 Task: Find connections with filter location Bressuire with filter topic #Letsworkwith filter profile language Potuguese with filter current company The Quint with filter school University of Allahabad with filter industry Robotics Engineering with filter service category Training with filter keywords title Tow Truck Operator
Action: Mouse moved to (515, 66)
Screenshot: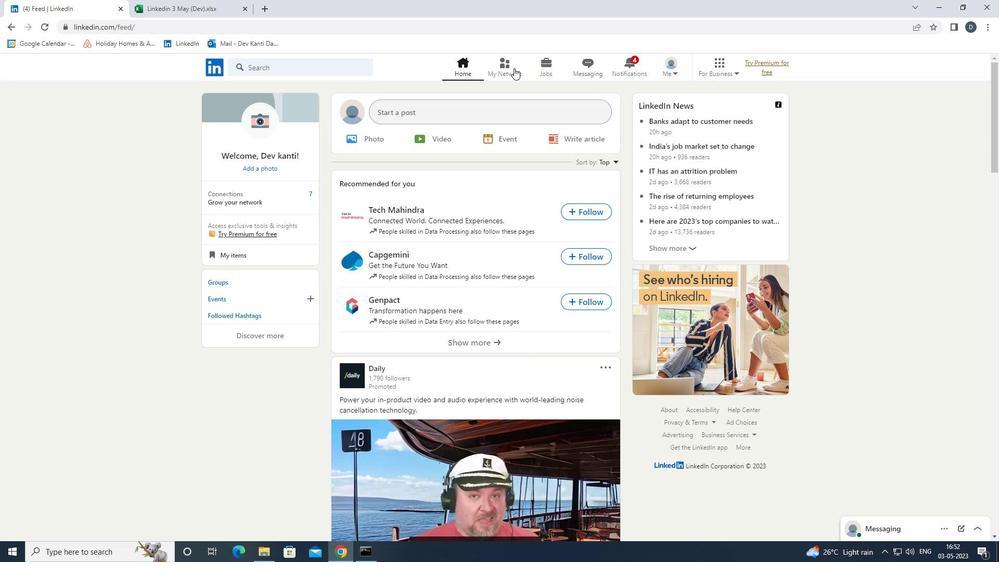 
Action: Mouse pressed left at (515, 66)
Screenshot: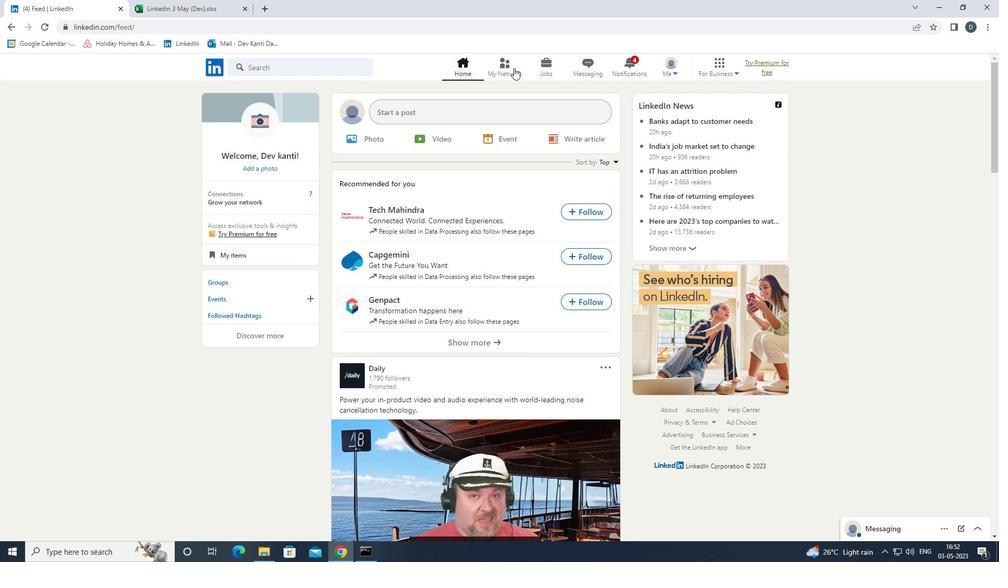 
Action: Mouse moved to (346, 121)
Screenshot: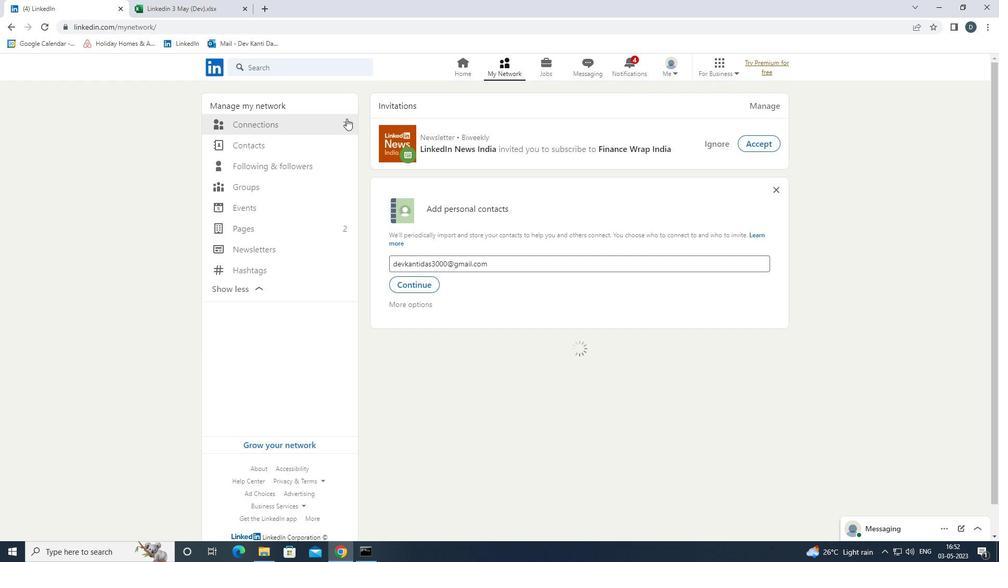 
Action: Mouse pressed left at (346, 121)
Screenshot: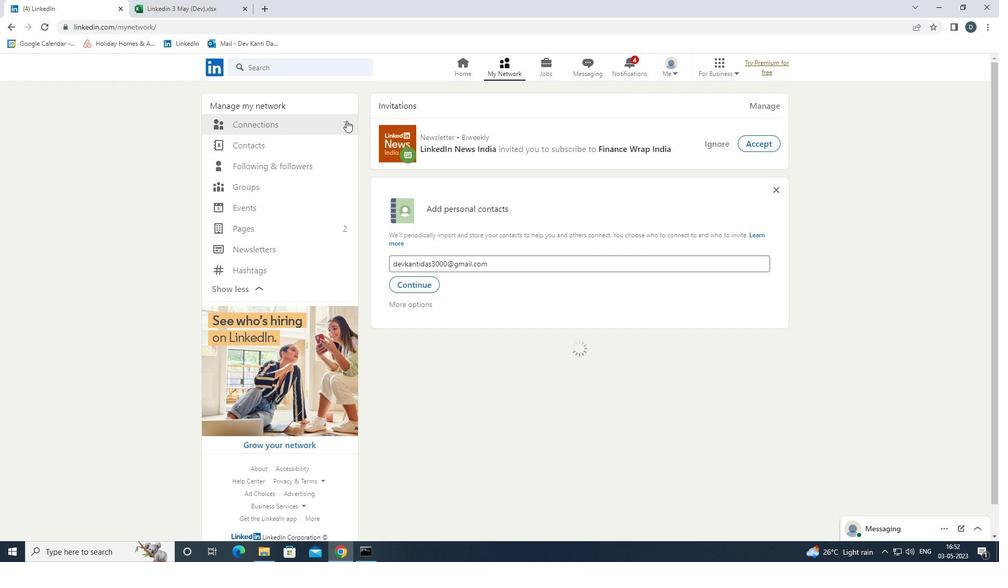 
Action: Mouse moved to (576, 119)
Screenshot: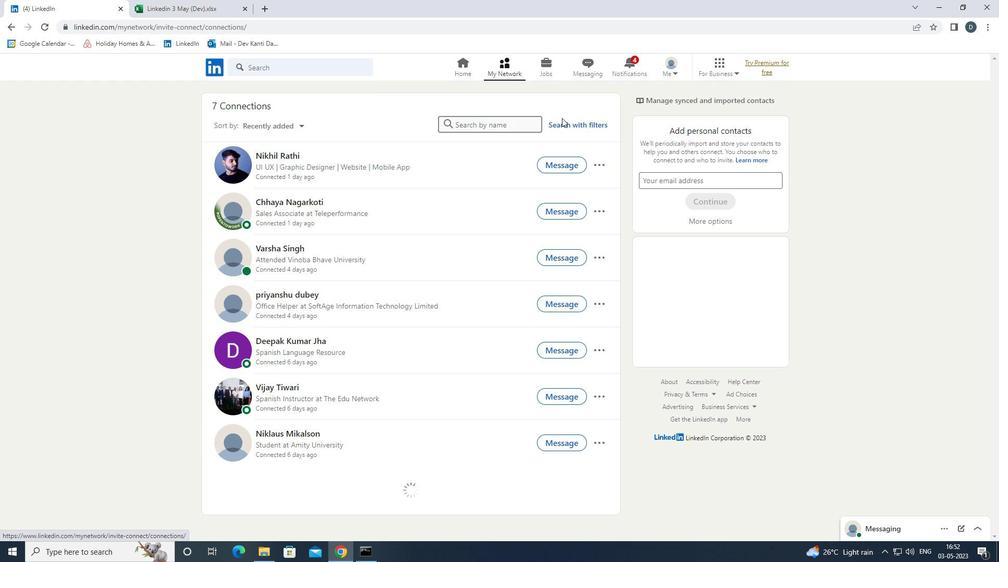 
Action: Mouse pressed left at (576, 119)
Screenshot: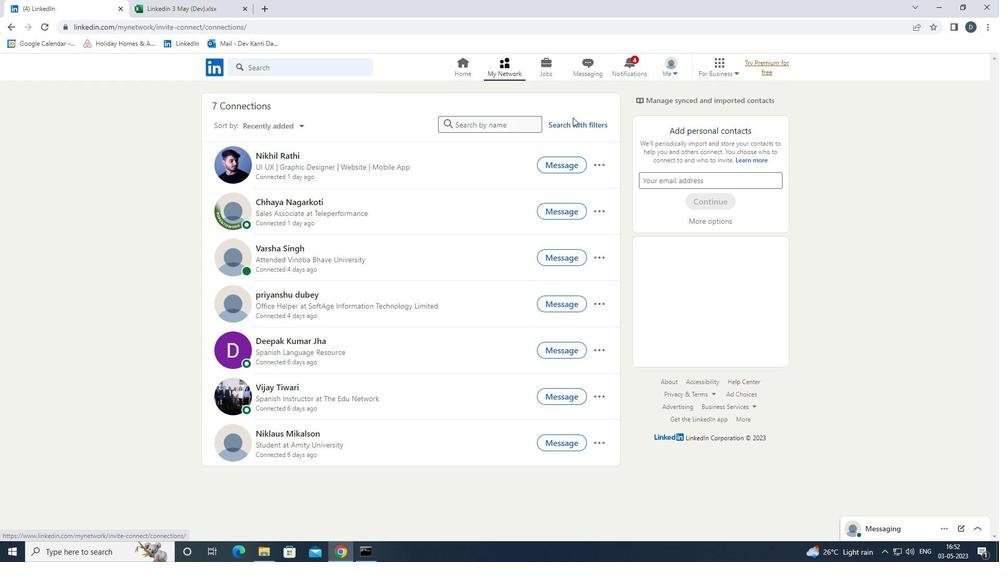 
Action: Mouse moved to (531, 94)
Screenshot: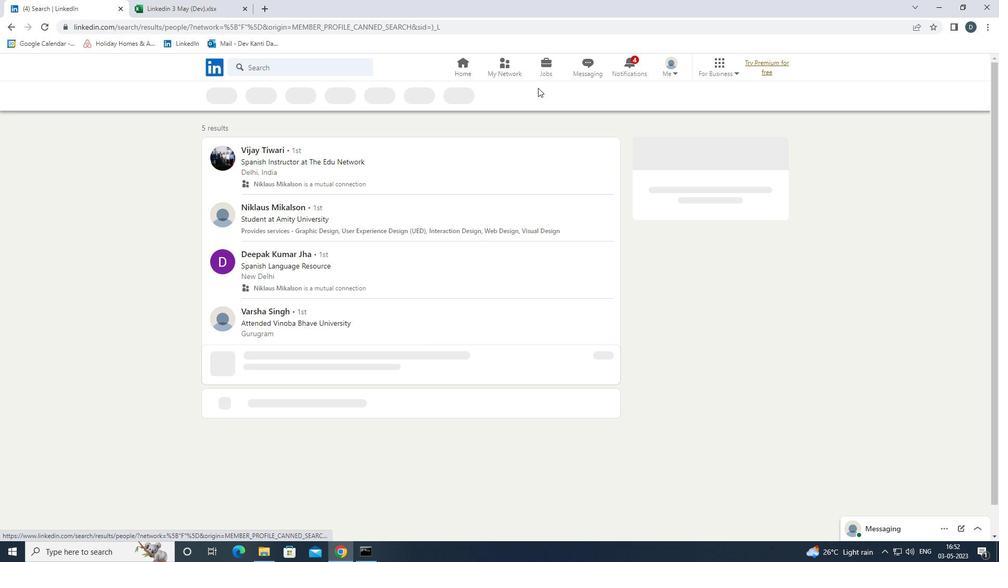 
Action: Mouse pressed left at (531, 94)
Screenshot: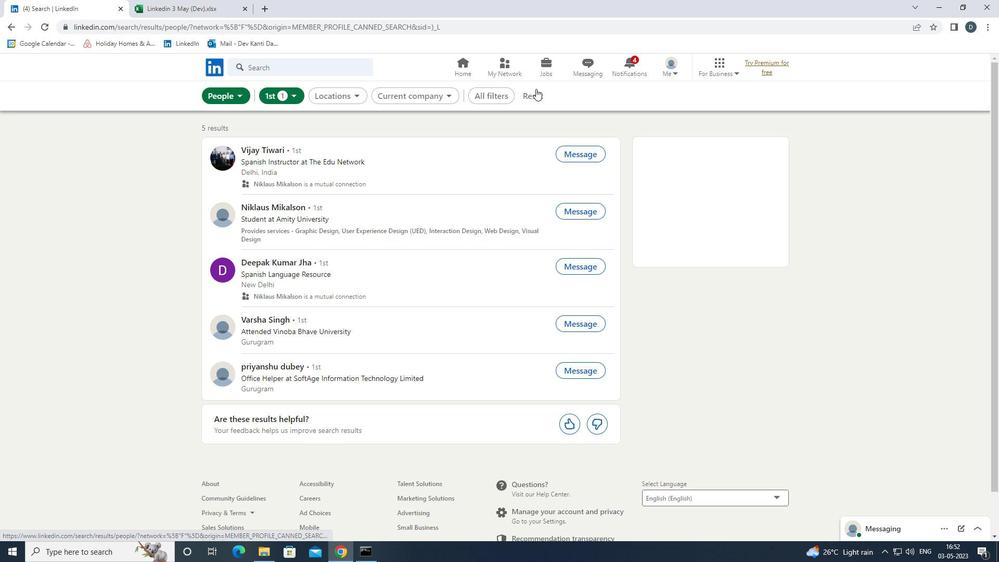 
Action: Mouse moved to (523, 92)
Screenshot: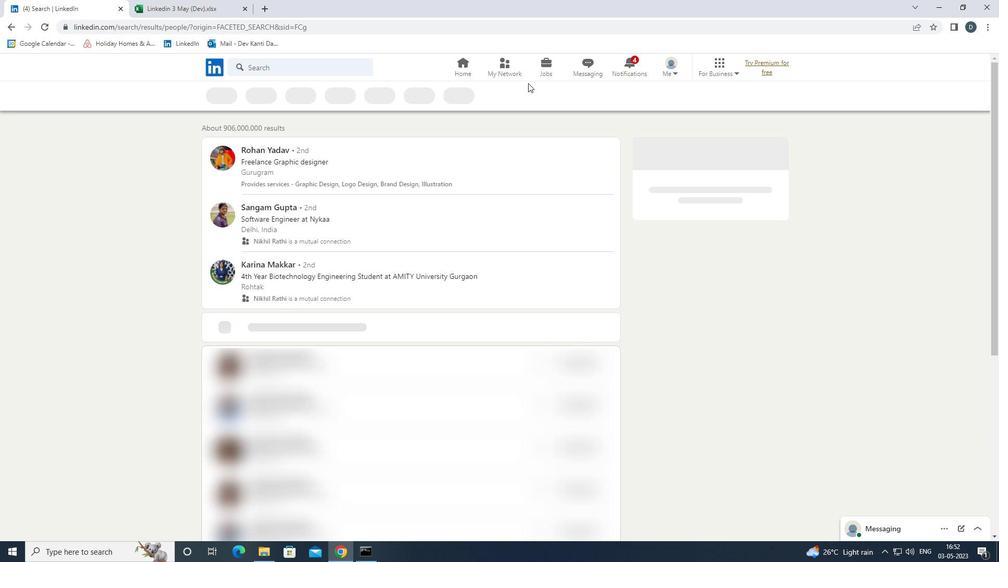 
Action: Mouse pressed left at (523, 92)
Screenshot: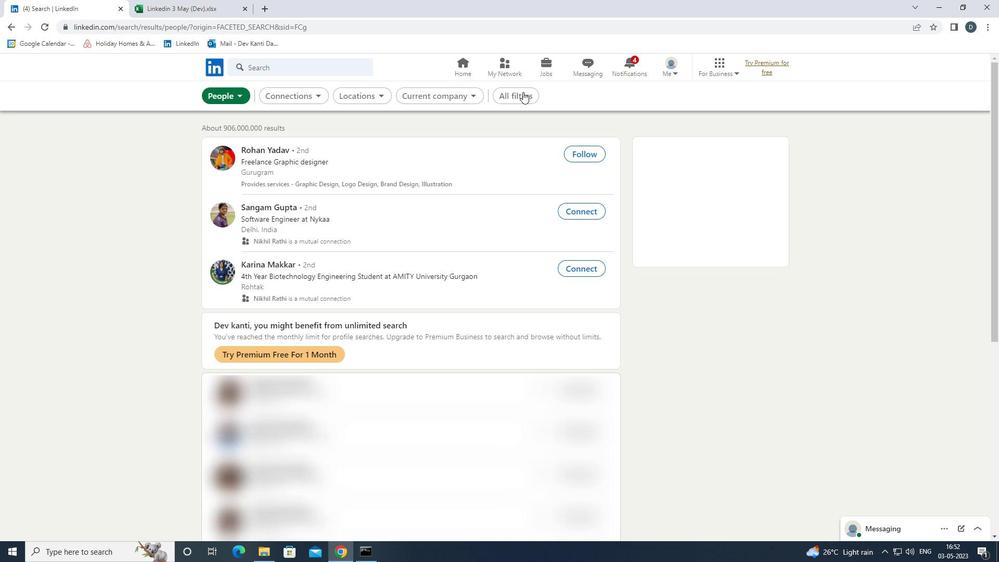 
Action: Mouse moved to (907, 301)
Screenshot: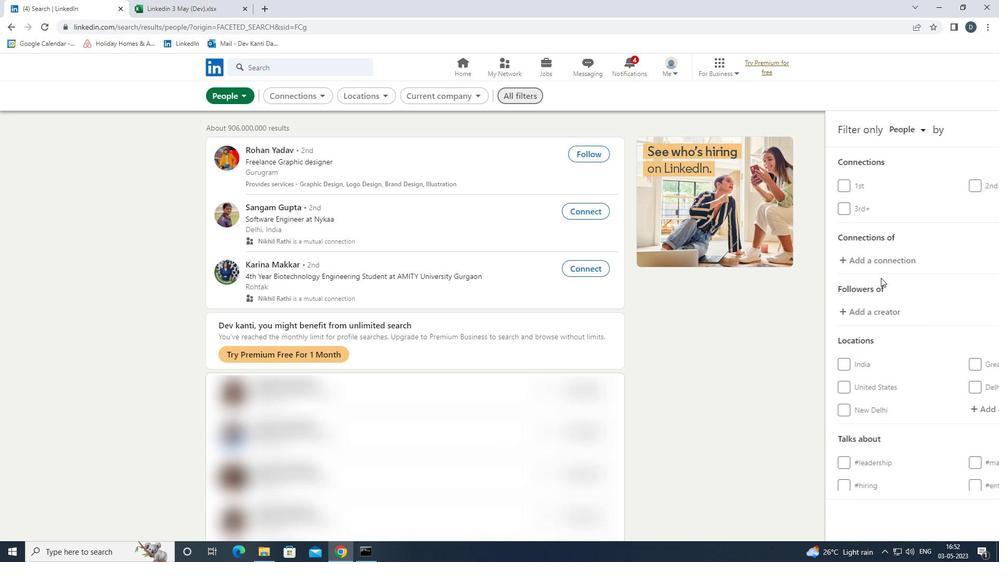 
Action: Mouse scrolled (907, 301) with delta (0, 0)
Screenshot: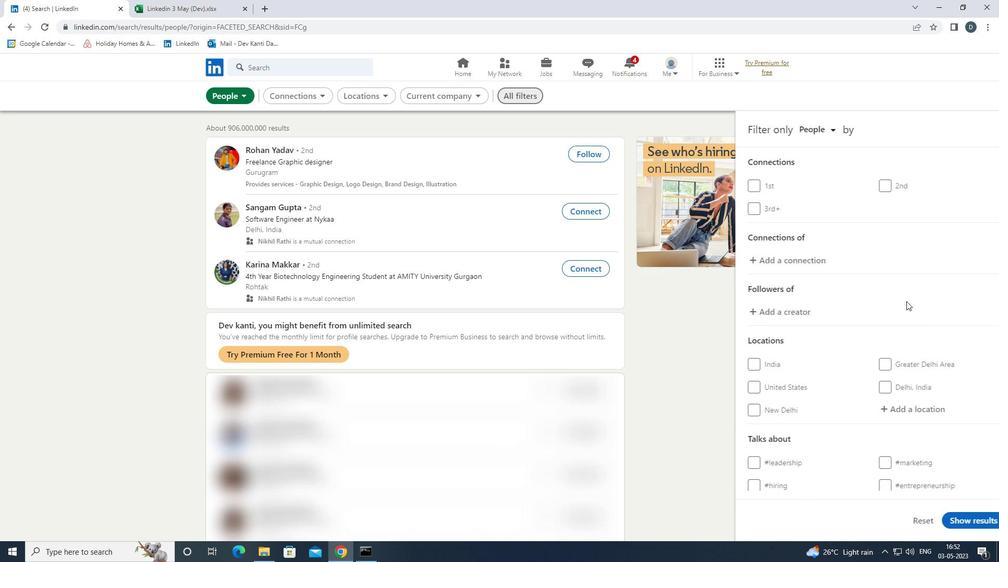 
Action: Mouse scrolled (907, 301) with delta (0, 0)
Screenshot: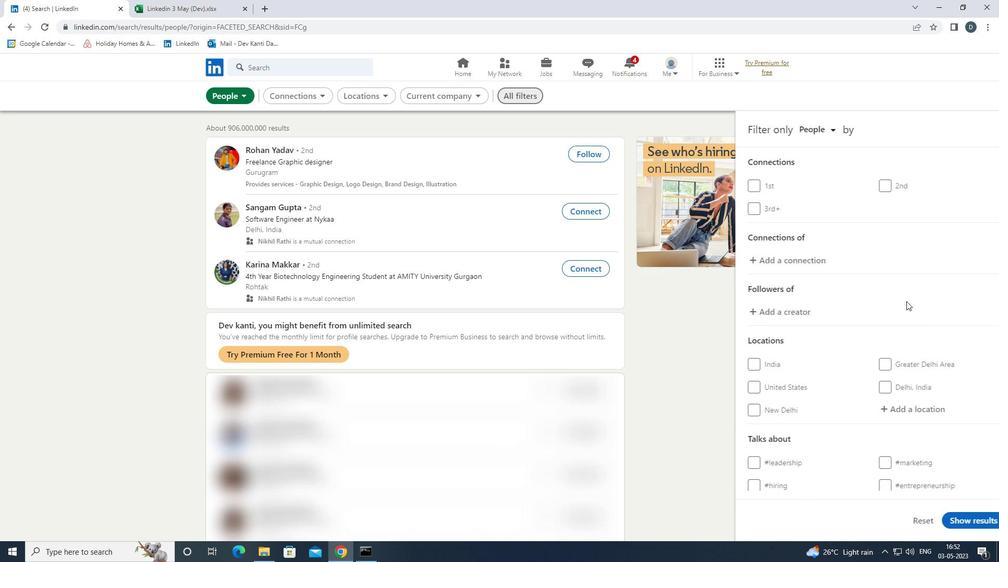 
Action: Mouse scrolled (907, 301) with delta (0, 0)
Screenshot: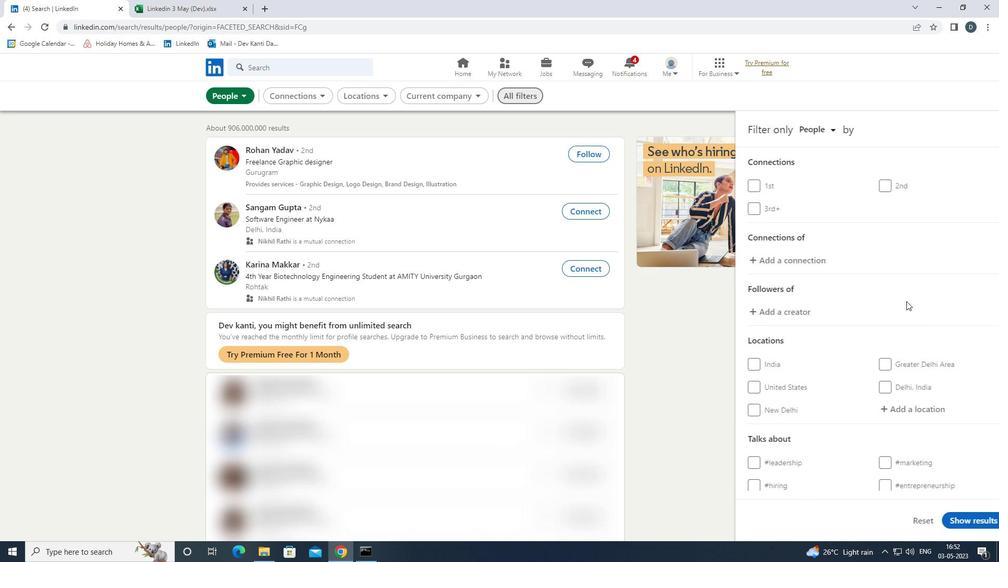 
Action: Mouse moved to (898, 251)
Screenshot: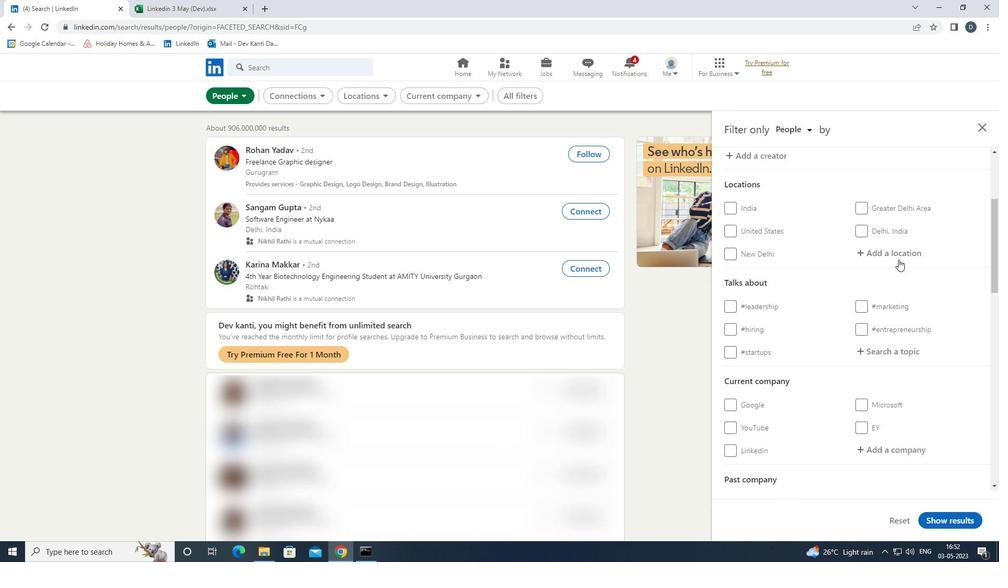 
Action: Mouse pressed left at (898, 251)
Screenshot: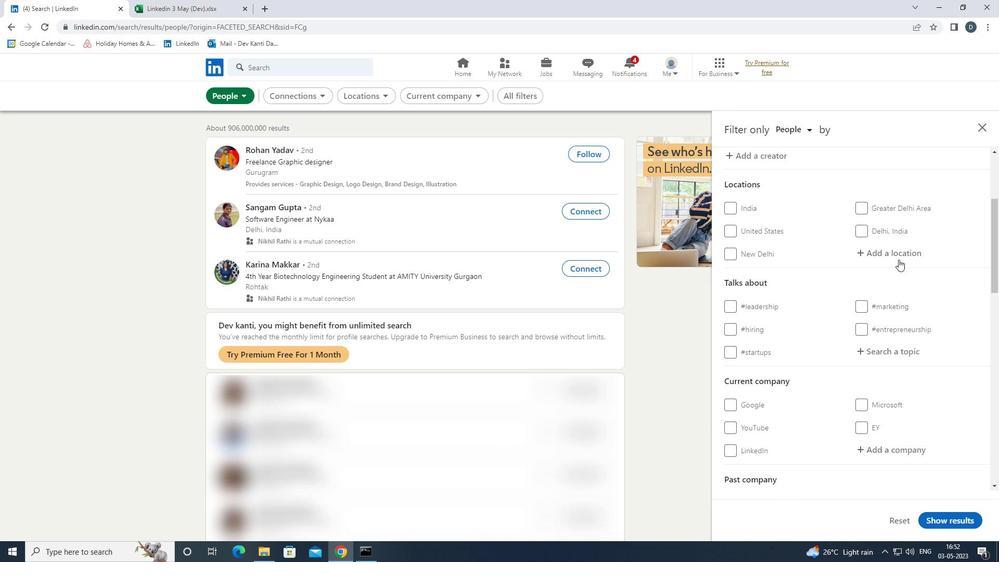 
Action: Key pressed <Key.shift>BRESSUIR<Key.down><Key.enter>
Screenshot: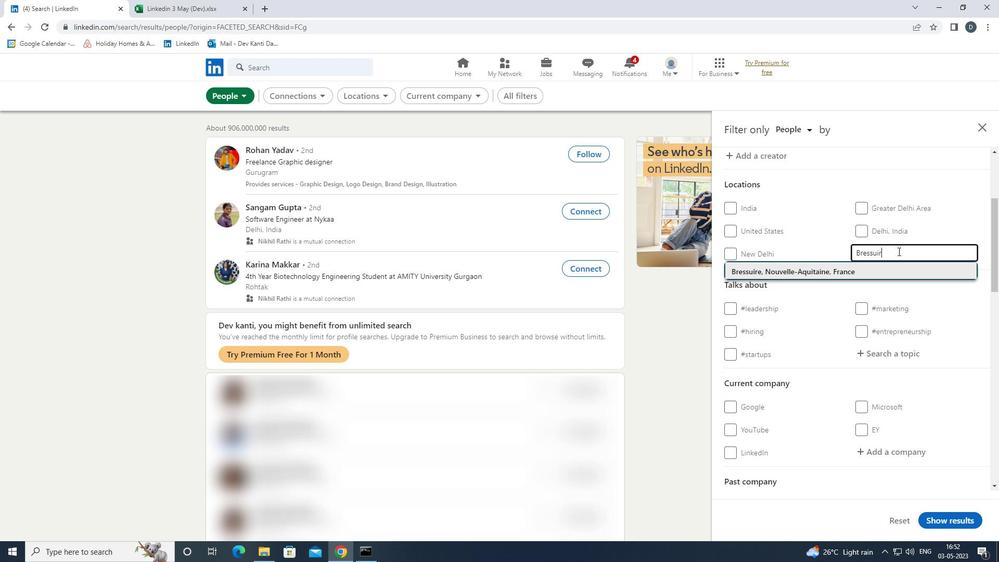 
Action: Mouse moved to (899, 257)
Screenshot: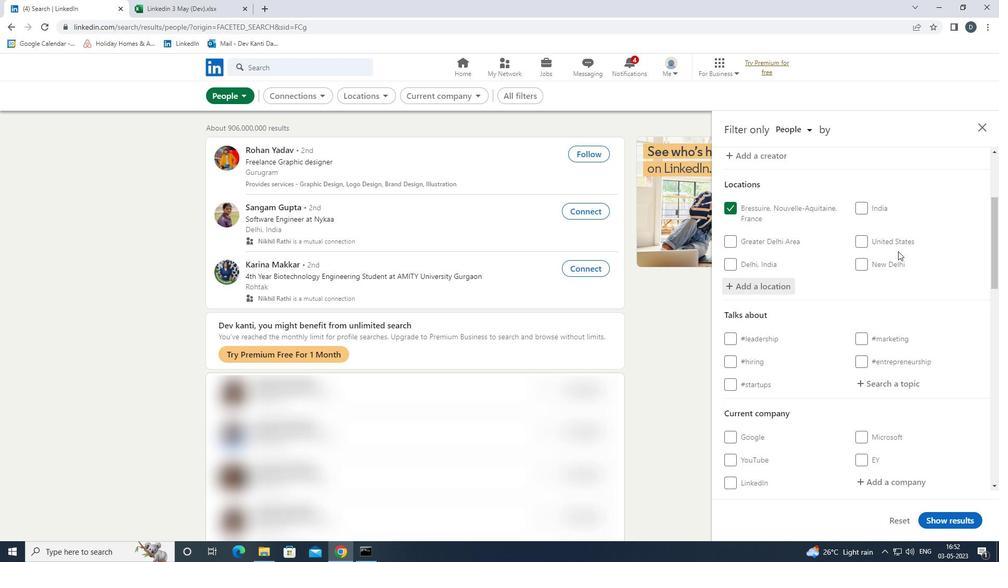 
Action: Mouse scrolled (899, 256) with delta (0, 0)
Screenshot: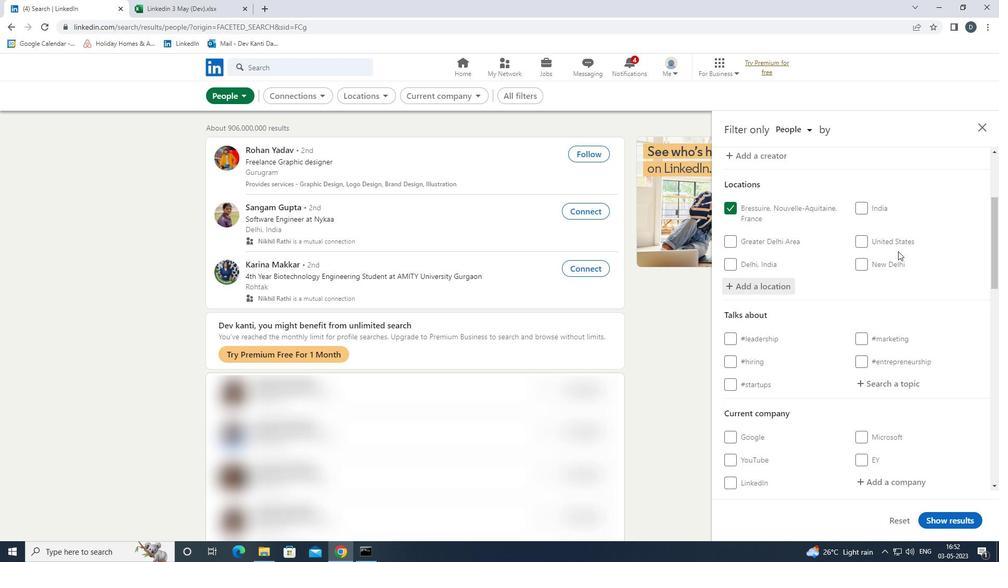 
Action: Mouse moved to (897, 332)
Screenshot: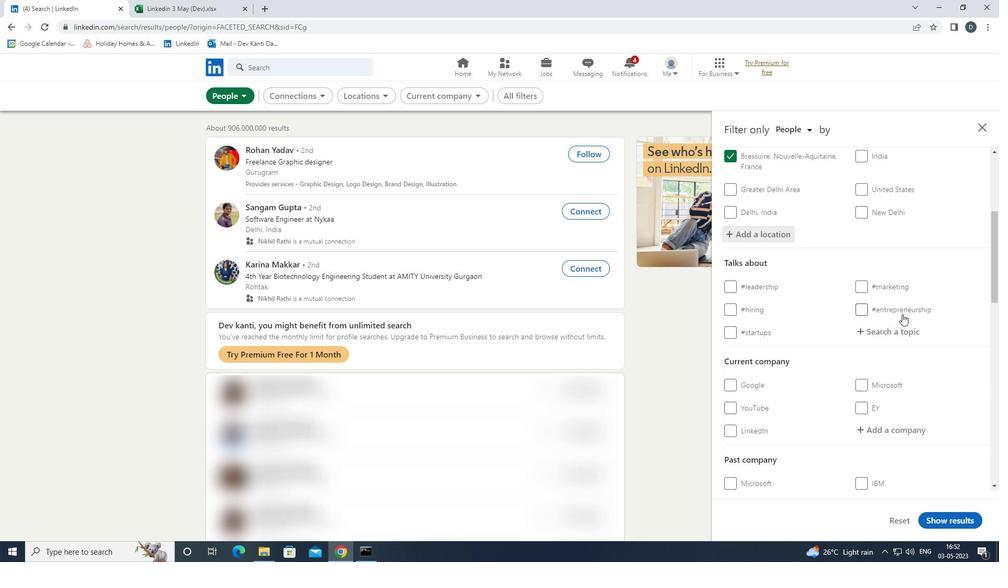 
Action: Mouse pressed left at (897, 332)
Screenshot: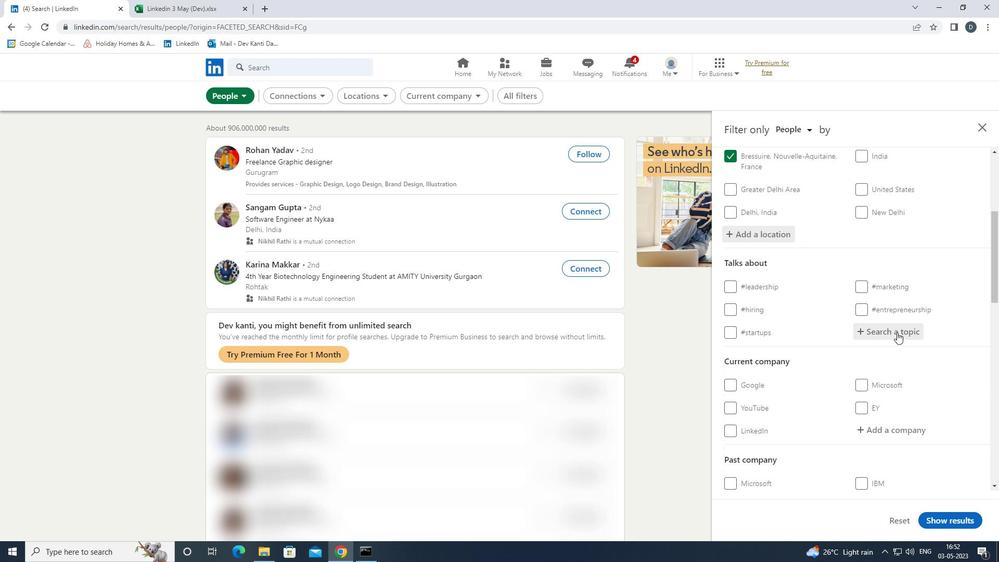 
Action: Key pressed LETSWO<Key.down><Key.enter>
Screenshot: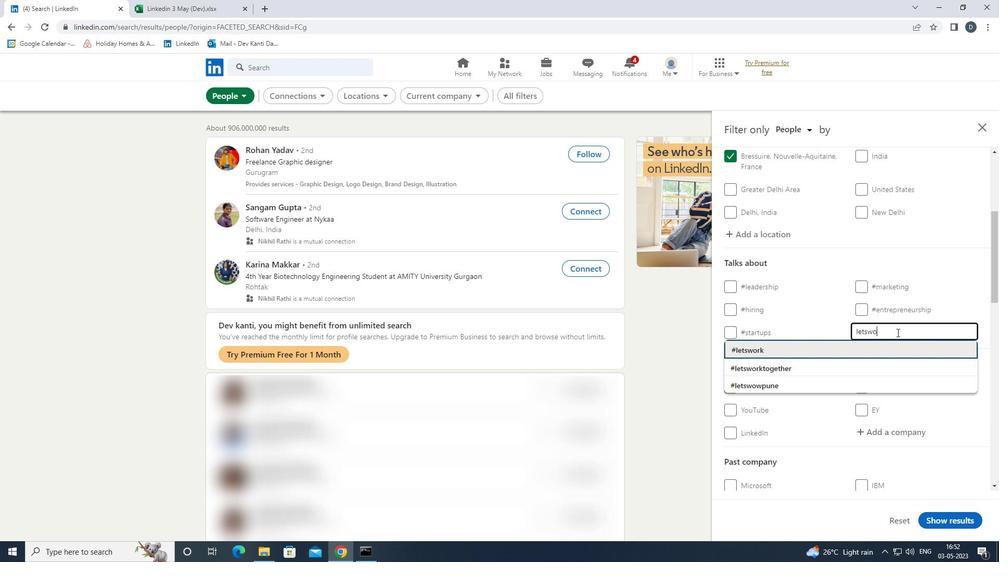 
Action: Mouse moved to (897, 369)
Screenshot: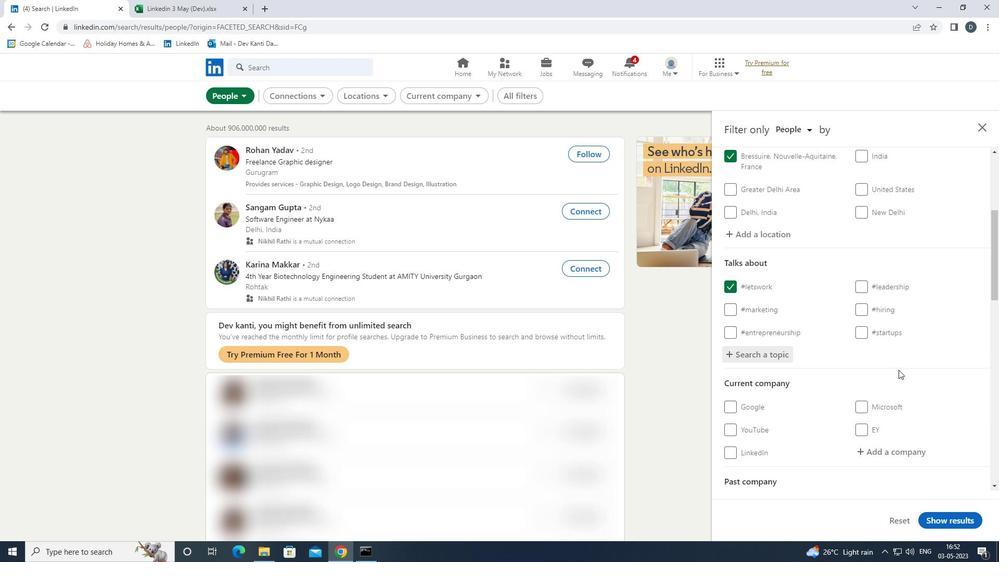 
Action: Mouse scrolled (897, 369) with delta (0, 0)
Screenshot: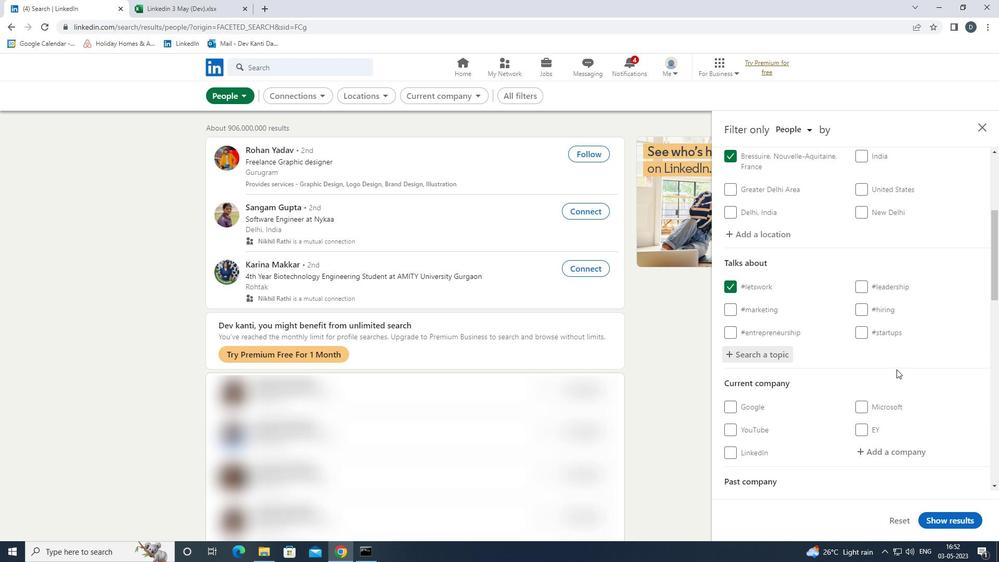 
Action: Mouse scrolled (897, 369) with delta (0, 0)
Screenshot: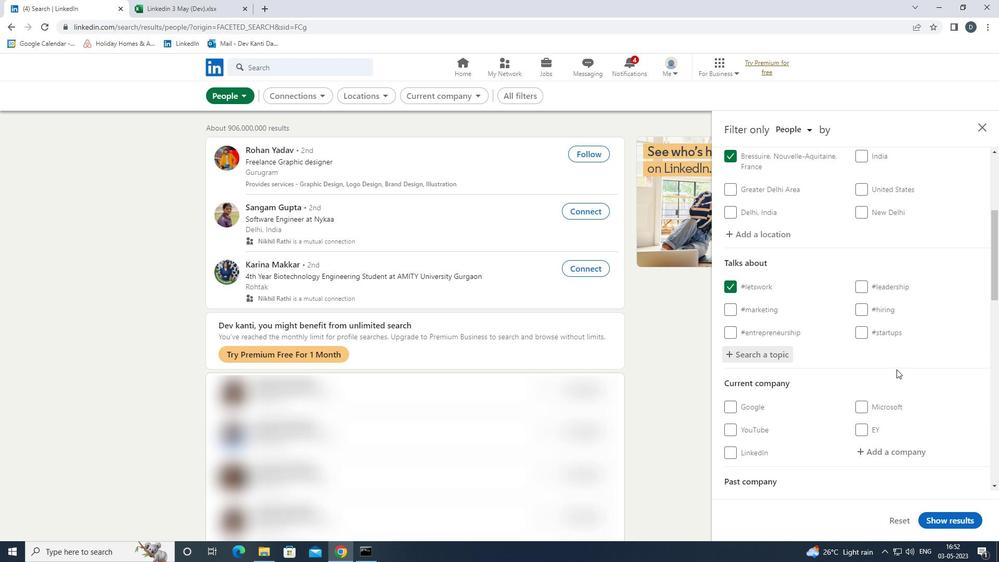
Action: Mouse scrolled (897, 369) with delta (0, 0)
Screenshot: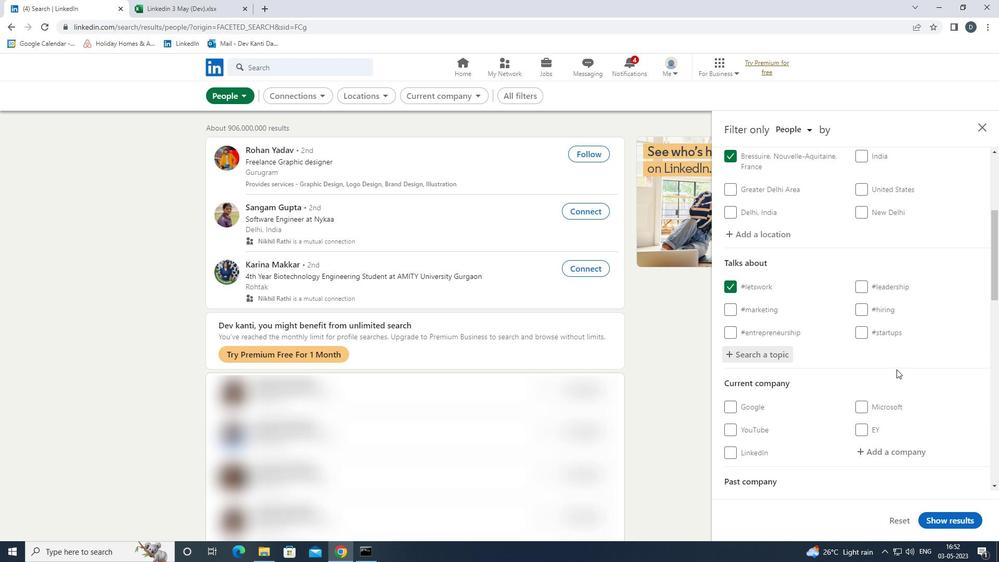 
Action: Mouse moved to (890, 324)
Screenshot: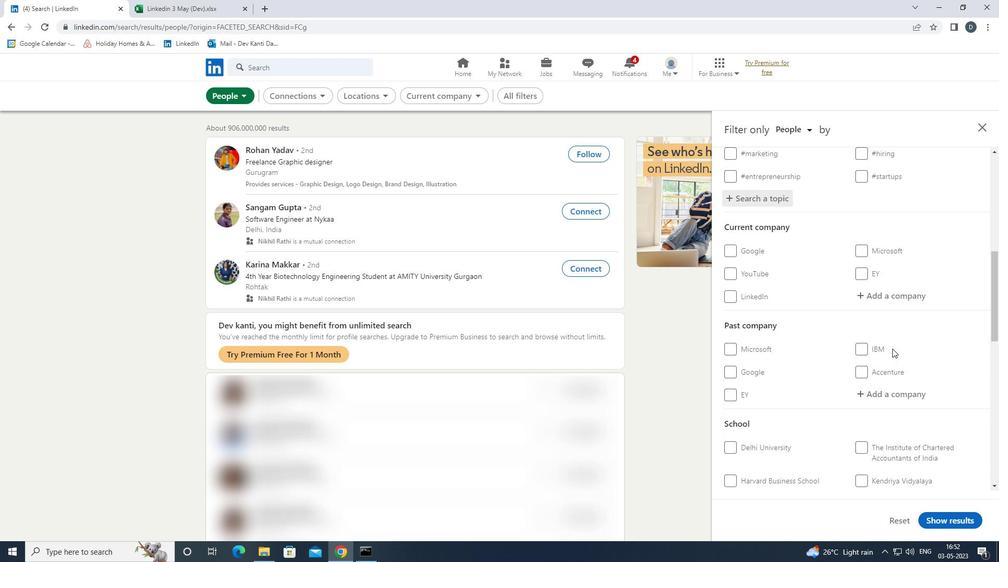 
Action: Mouse scrolled (890, 323) with delta (0, 0)
Screenshot: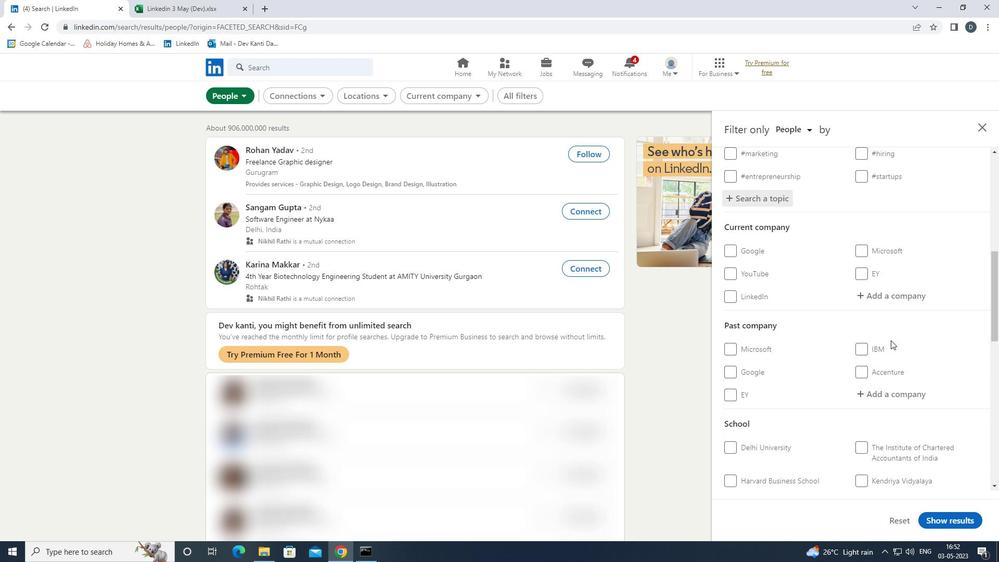 
Action: Mouse scrolled (890, 323) with delta (0, 0)
Screenshot: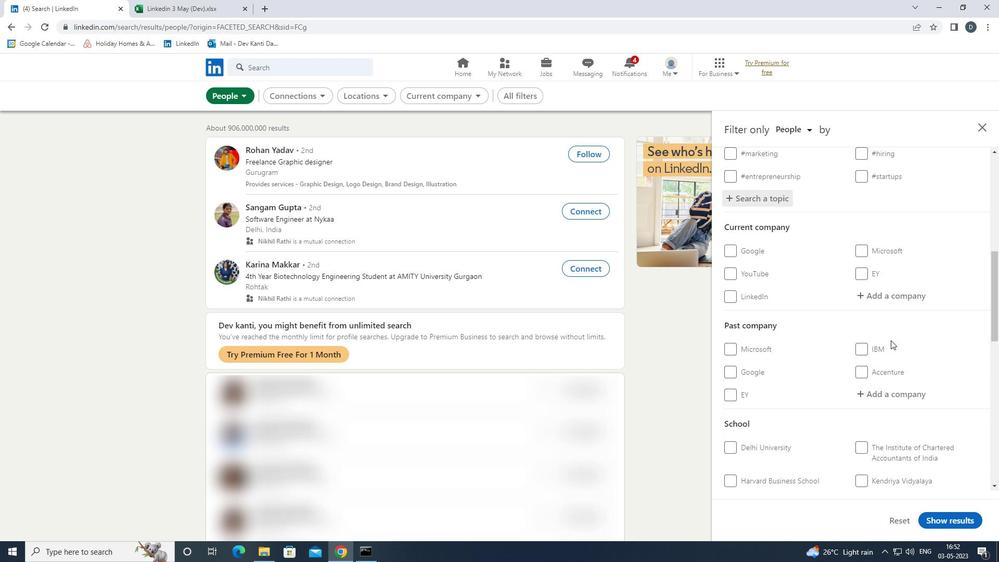 
Action: Mouse scrolled (890, 323) with delta (0, 0)
Screenshot: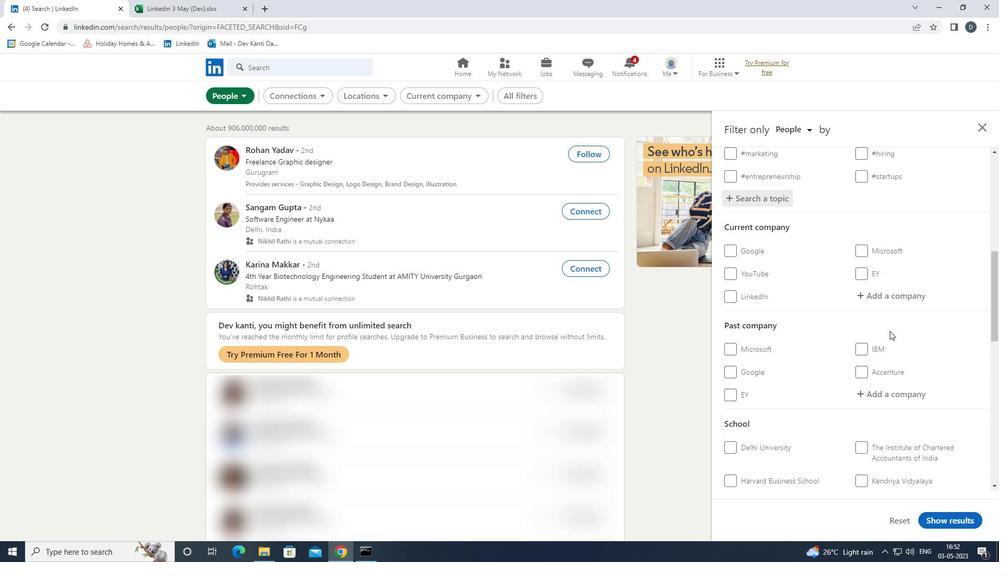 
Action: Mouse scrolled (890, 323) with delta (0, 0)
Screenshot: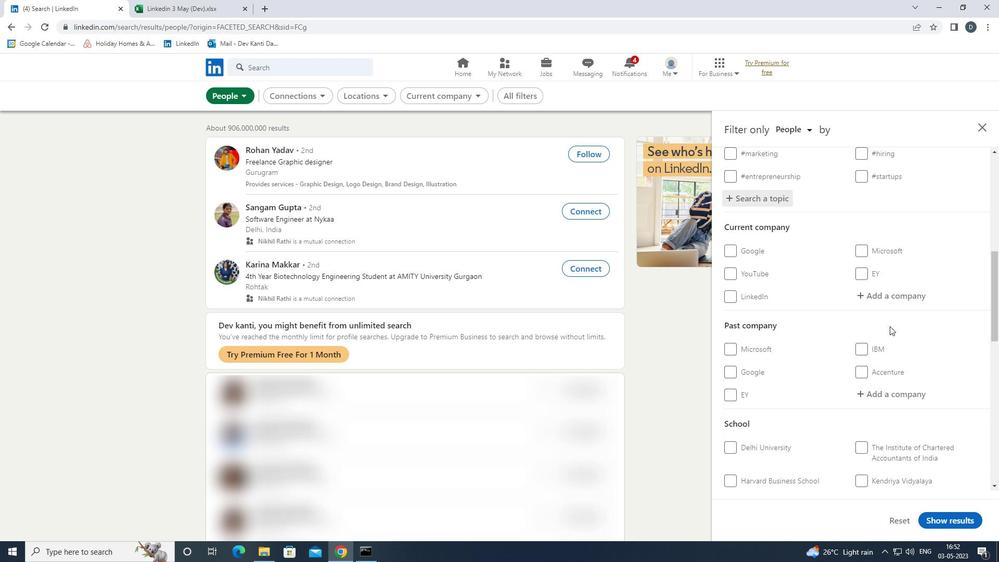 
Action: Mouse scrolled (890, 323) with delta (0, 0)
Screenshot: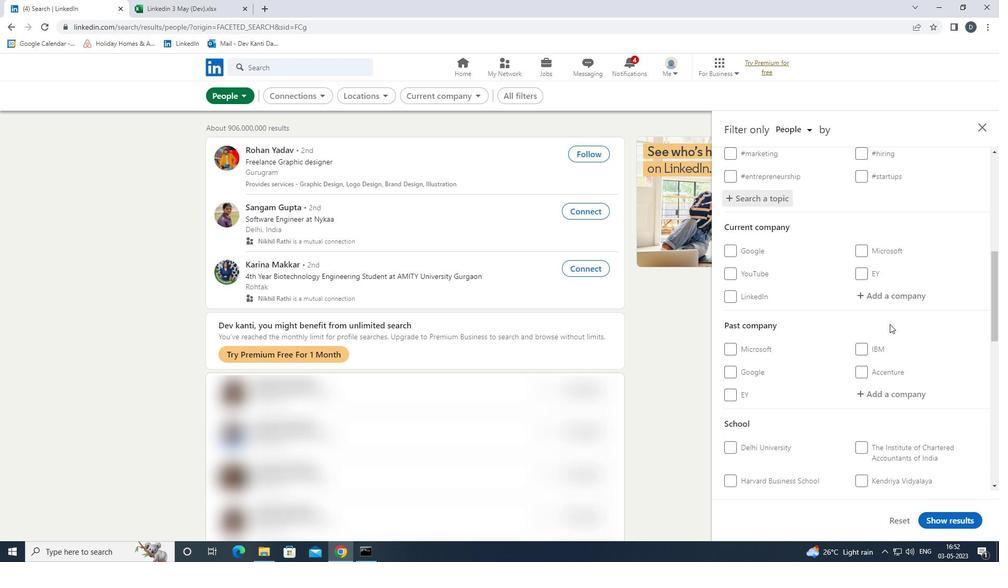 
Action: Mouse moved to (889, 323)
Screenshot: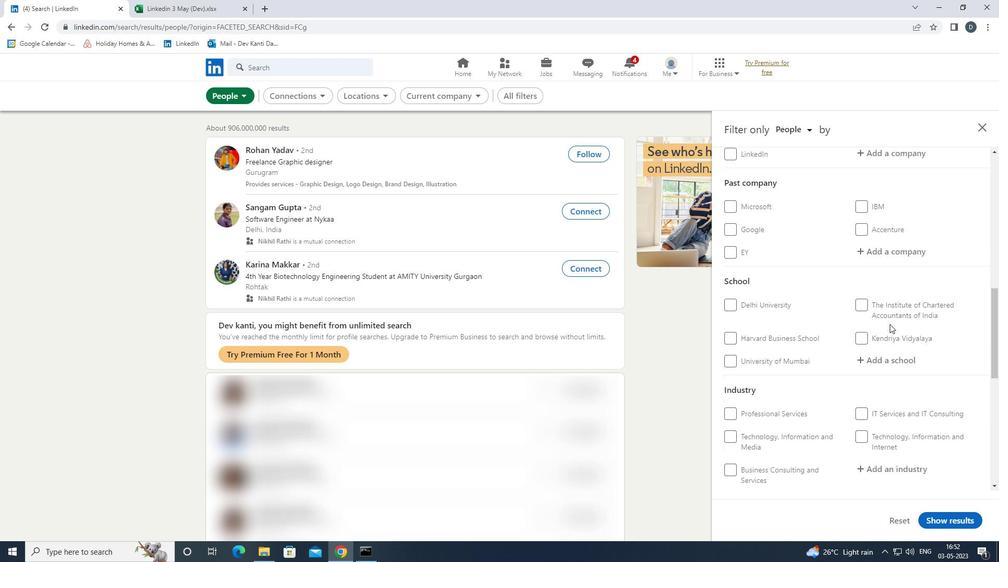 
Action: Mouse scrolled (889, 323) with delta (0, 0)
Screenshot: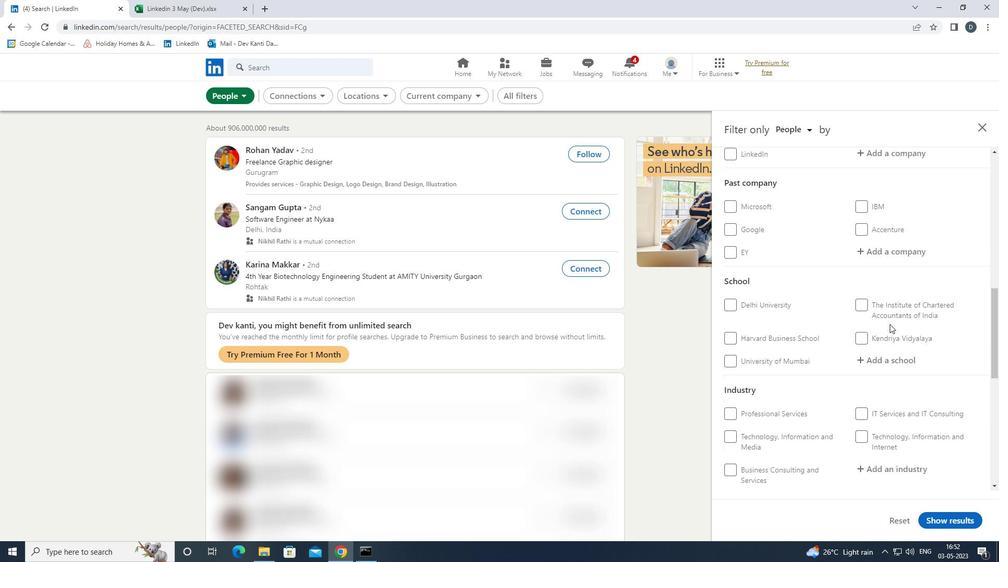 
Action: Mouse scrolled (889, 323) with delta (0, 0)
Screenshot: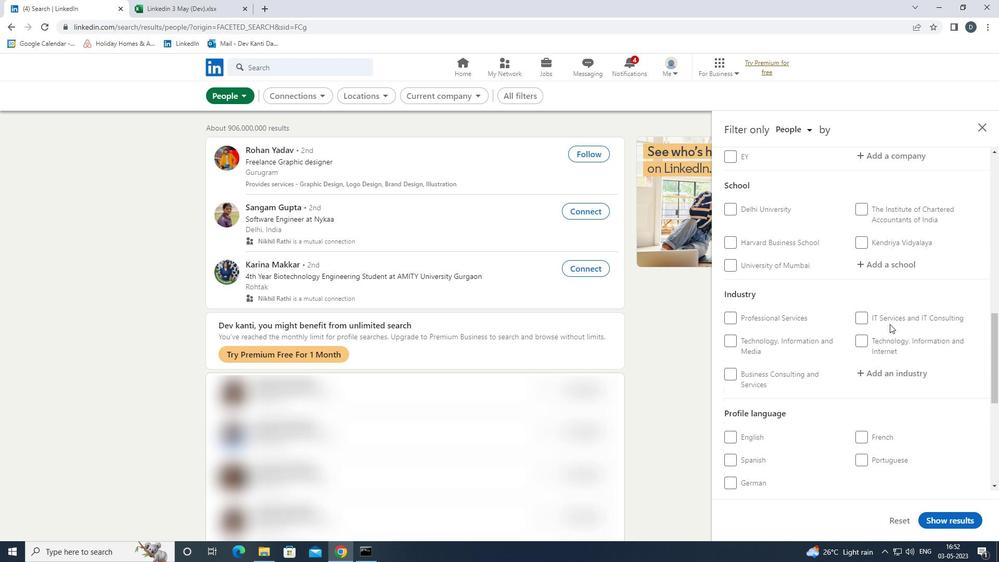 
Action: Mouse moved to (885, 338)
Screenshot: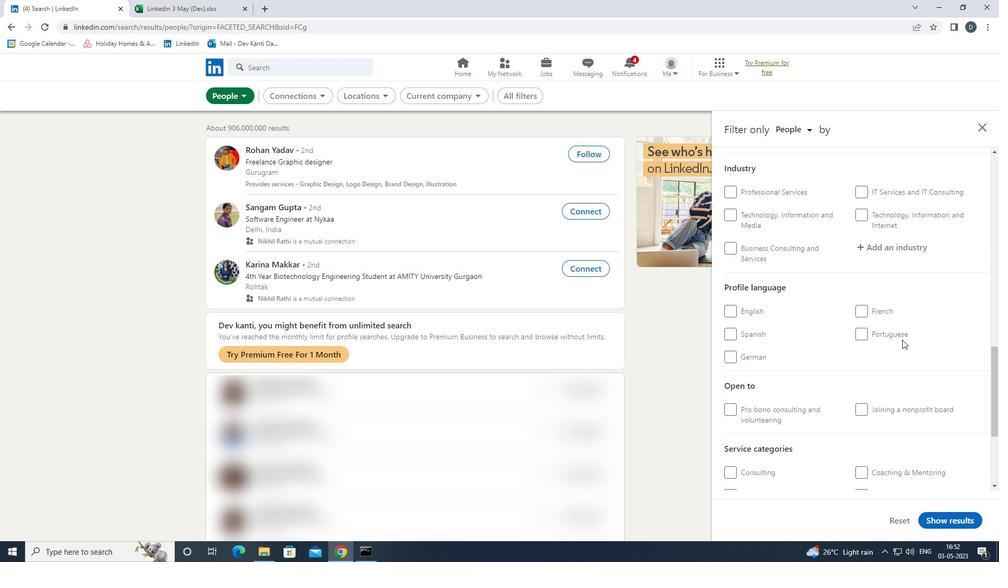 
Action: Mouse pressed left at (885, 338)
Screenshot: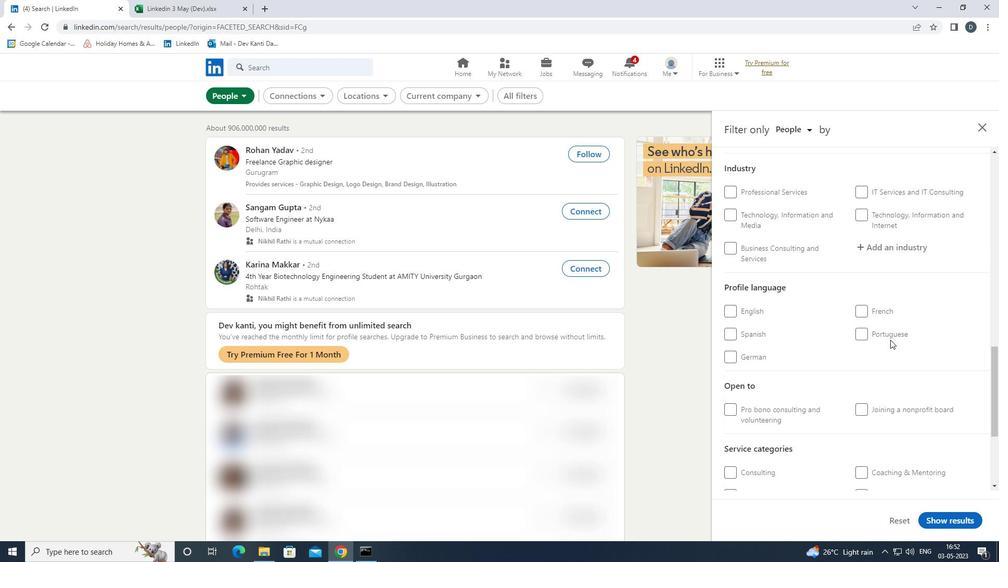 
Action: Mouse moved to (884, 337)
Screenshot: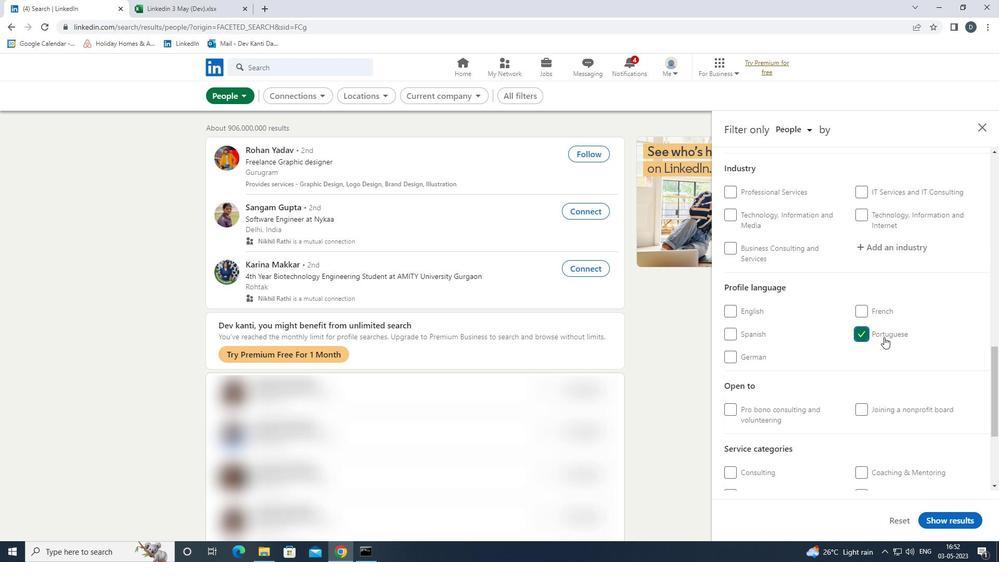 
Action: Mouse scrolled (884, 338) with delta (0, 0)
Screenshot: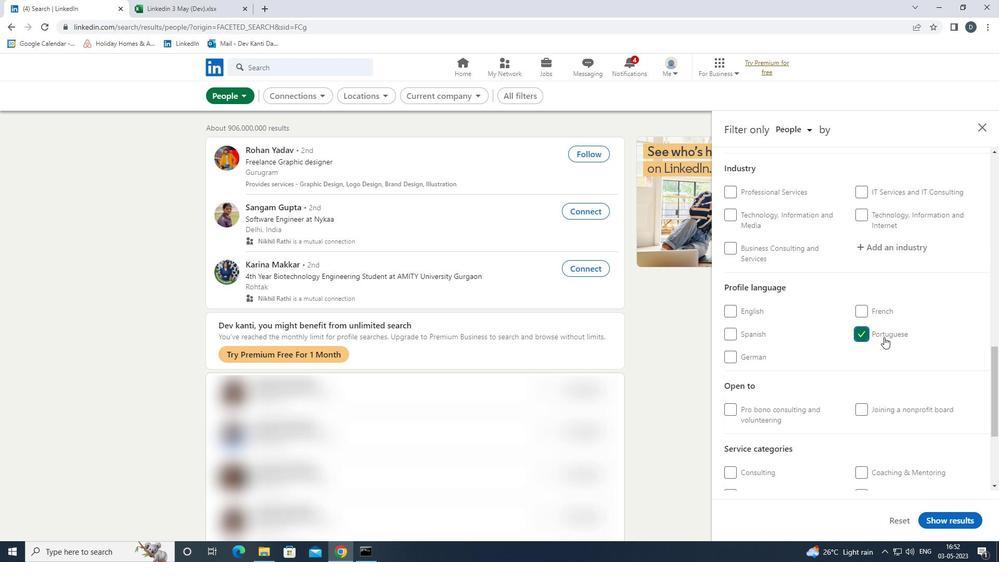 
Action: Mouse scrolled (884, 338) with delta (0, 0)
Screenshot: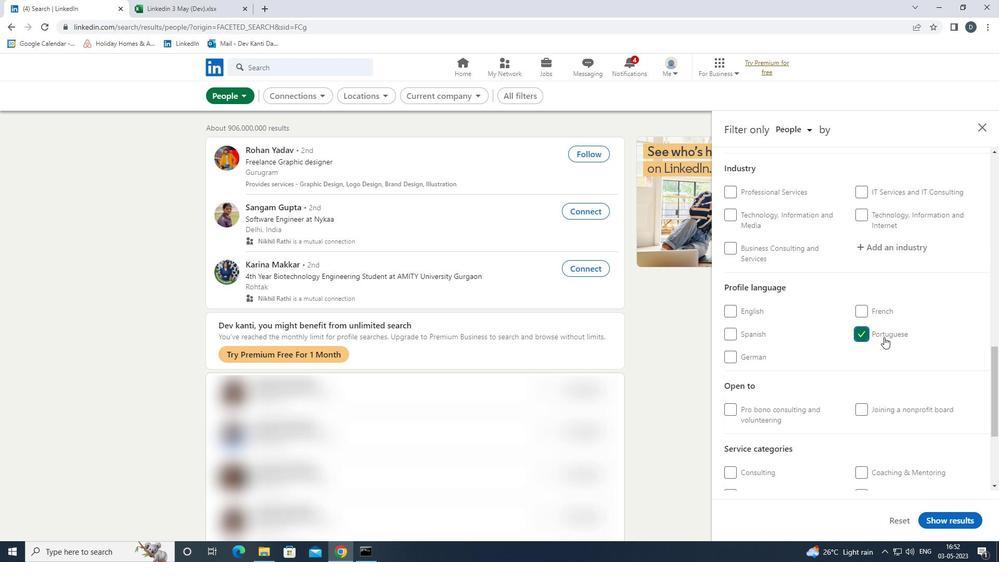 
Action: Mouse scrolled (884, 338) with delta (0, 0)
Screenshot: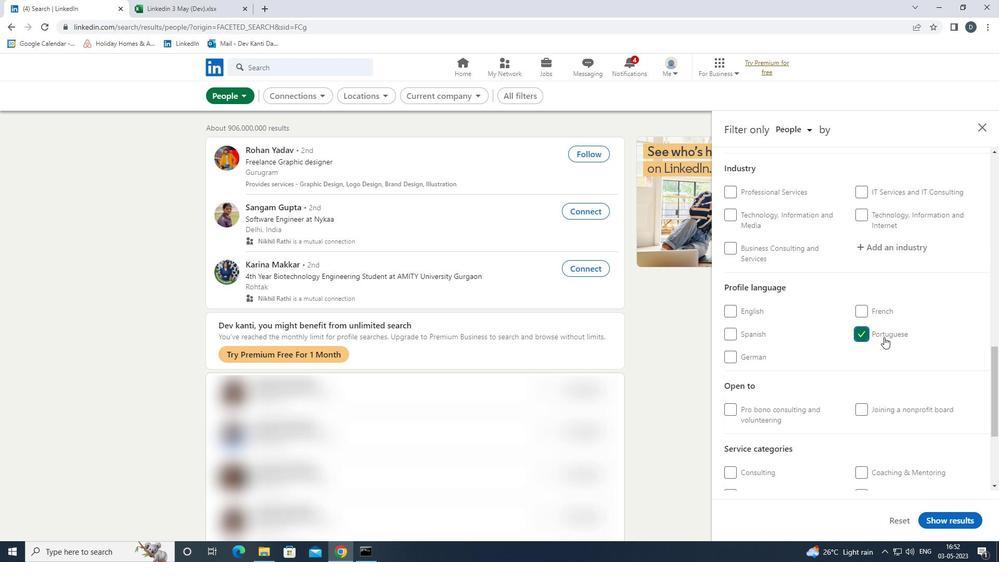 
Action: Mouse scrolled (884, 338) with delta (0, 0)
Screenshot: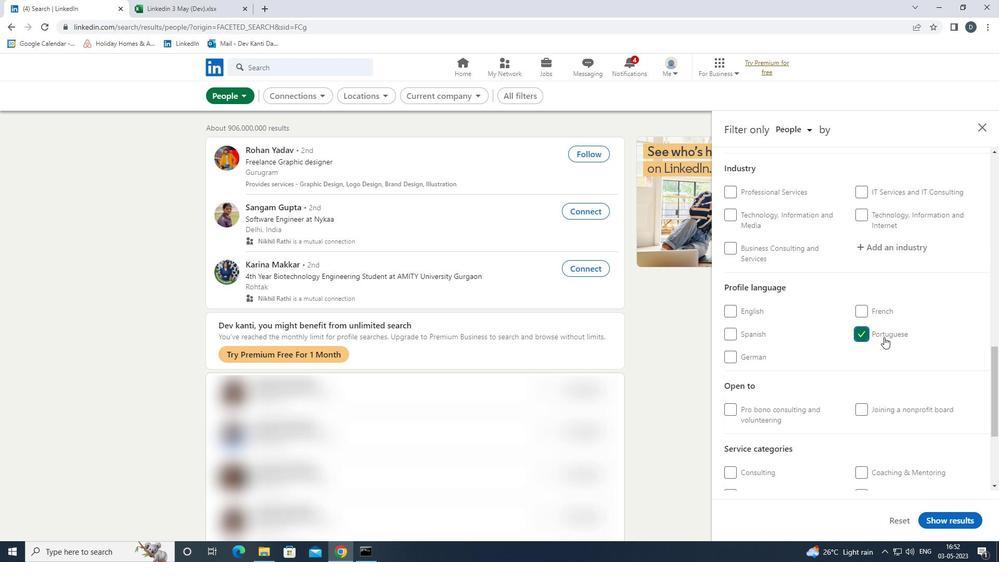 
Action: Mouse scrolled (884, 338) with delta (0, 0)
Screenshot: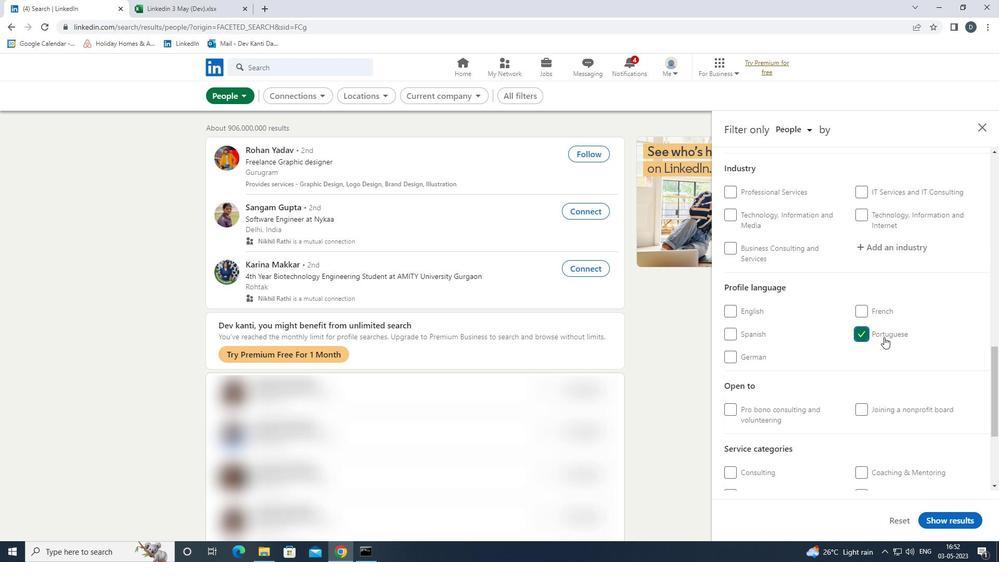 
Action: Mouse scrolled (884, 338) with delta (0, 0)
Screenshot: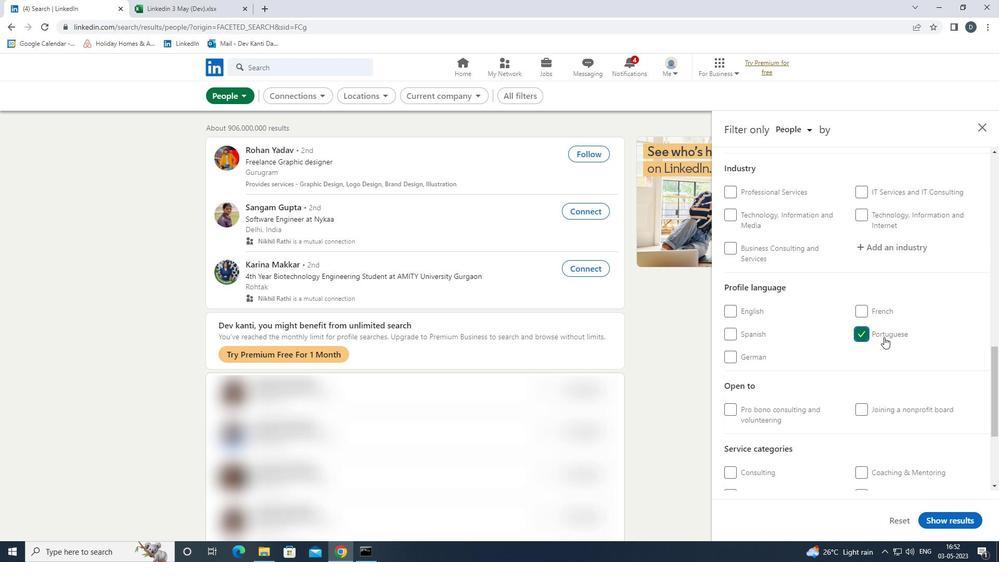 
Action: Mouse scrolled (884, 338) with delta (0, 0)
Screenshot: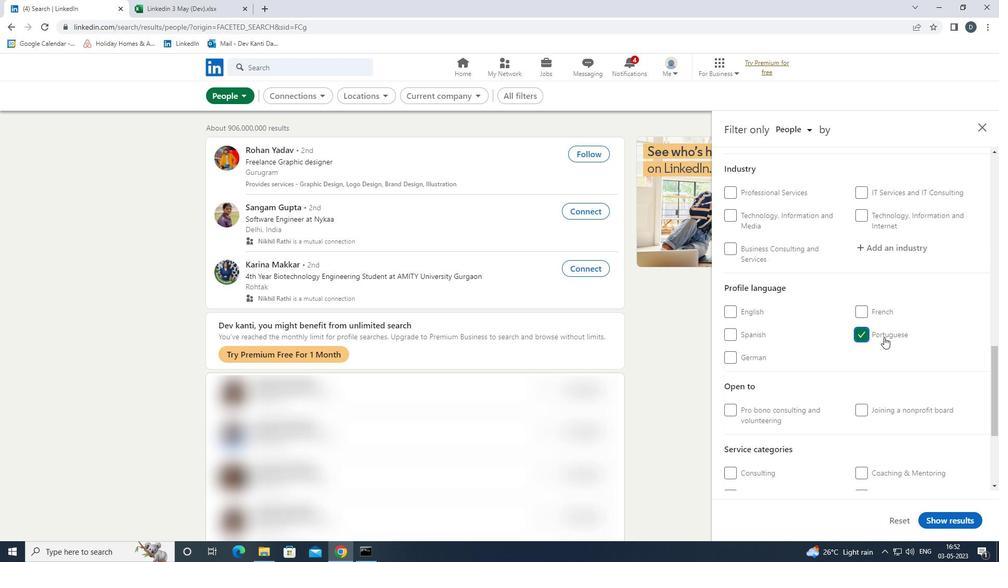 
Action: Mouse moved to (890, 297)
Screenshot: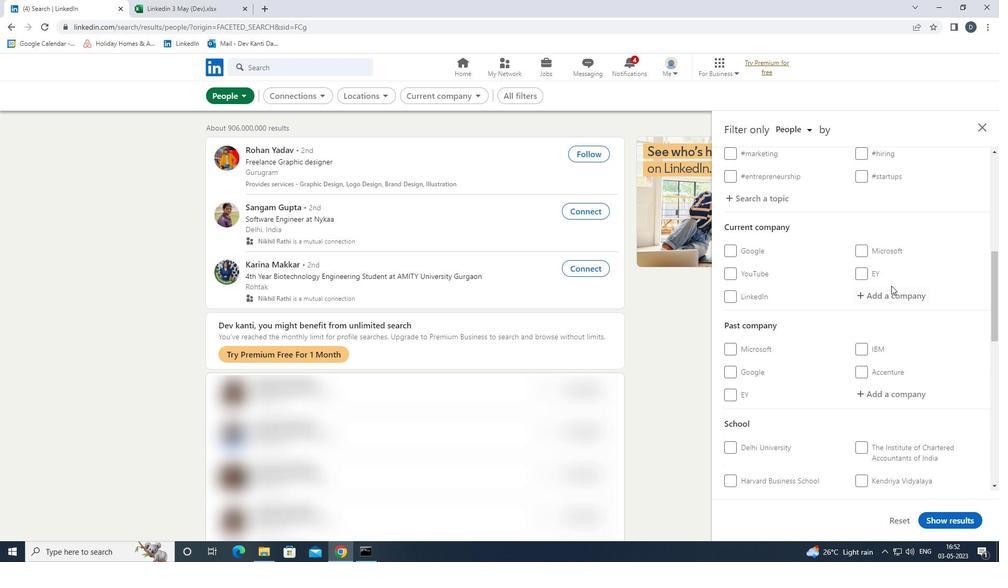 
Action: Mouse pressed left at (890, 297)
Screenshot: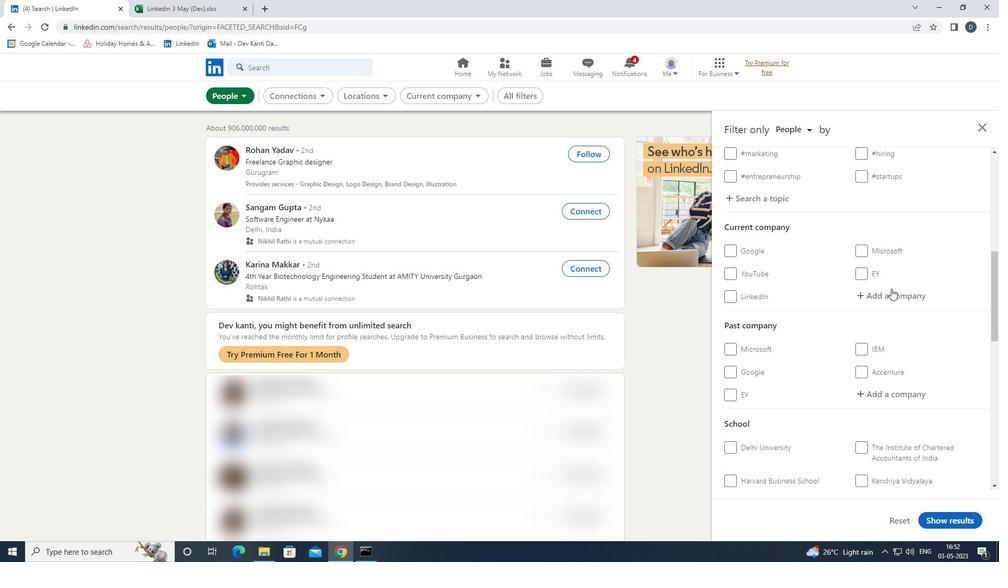 
Action: Mouse moved to (881, 297)
Screenshot: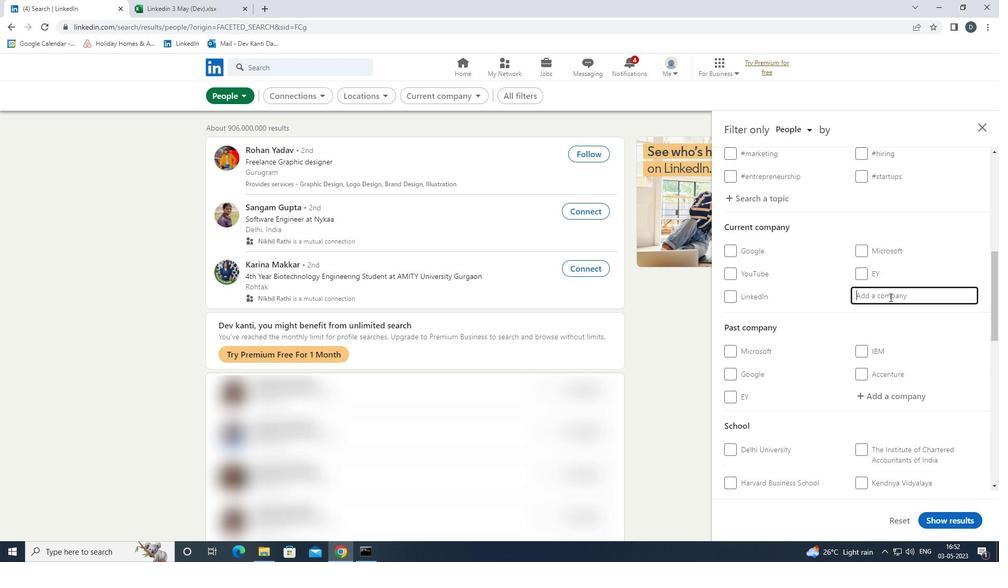 
Action: Key pressed <Key.shift><Key.shift><Key.shift><Key.shift>THE<Key.space><Key.shift><Key.shift>UINT<Key.left><Key.left><Key.left><Key.left><Key.shift>Q<Key.right><Key.right><Key.right><Key.right><Key.right><Key.right><Key.right><Key.right><Key.right><Key.right><Key.down><Key.enter>
Screenshot: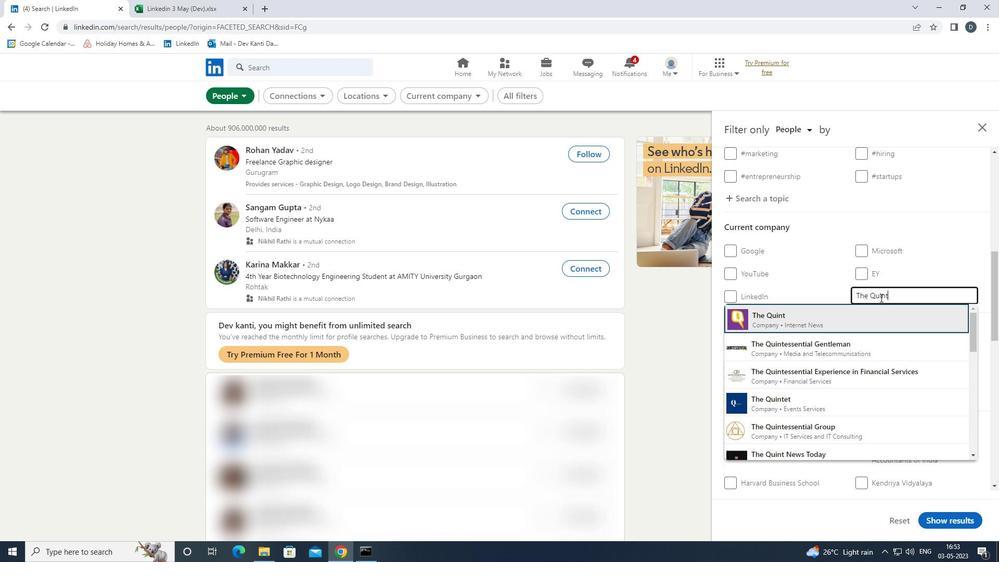 
Action: Mouse moved to (881, 296)
Screenshot: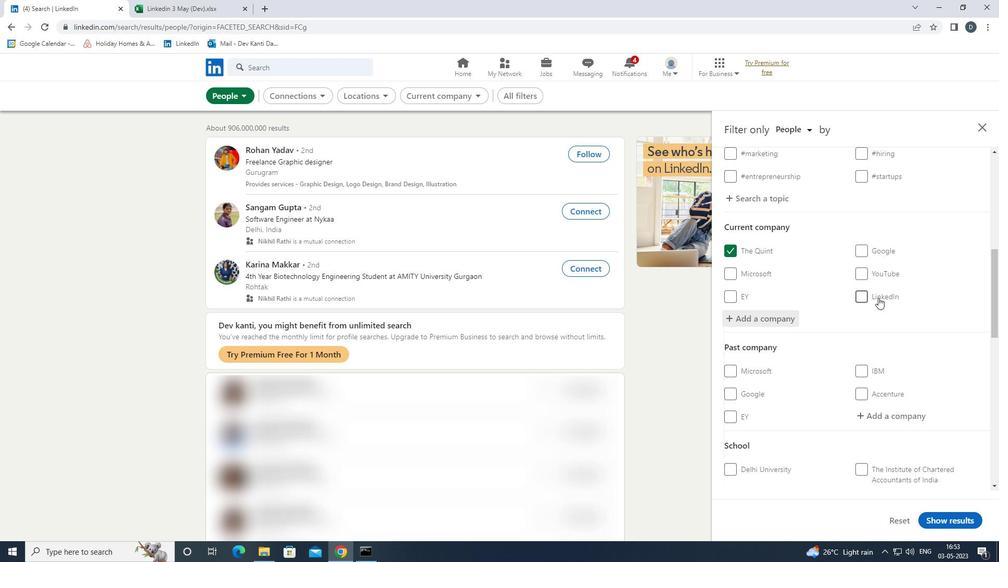 
Action: Mouse scrolled (881, 295) with delta (0, 0)
Screenshot: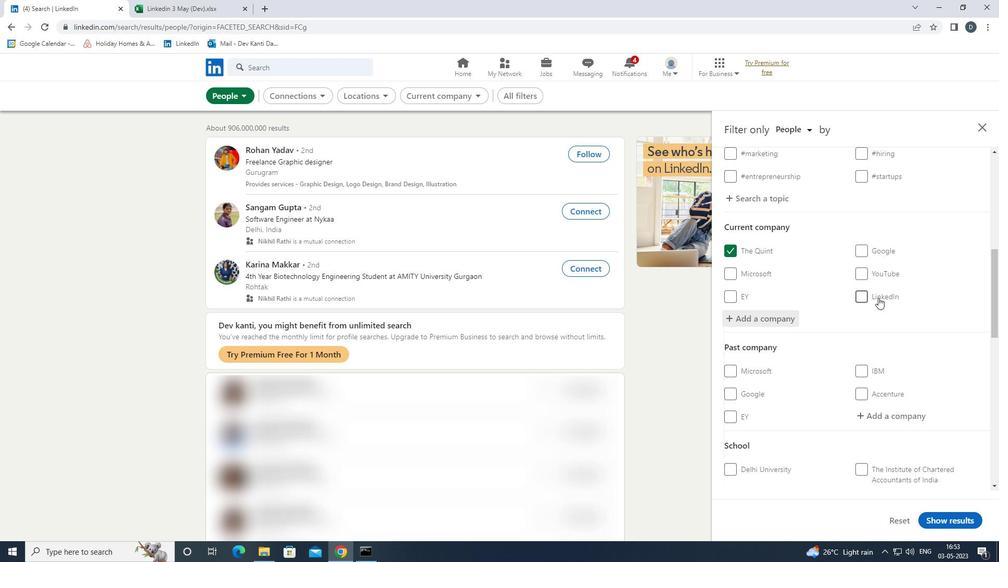 
Action: Mouse moved to (883, 296)
Screenshot: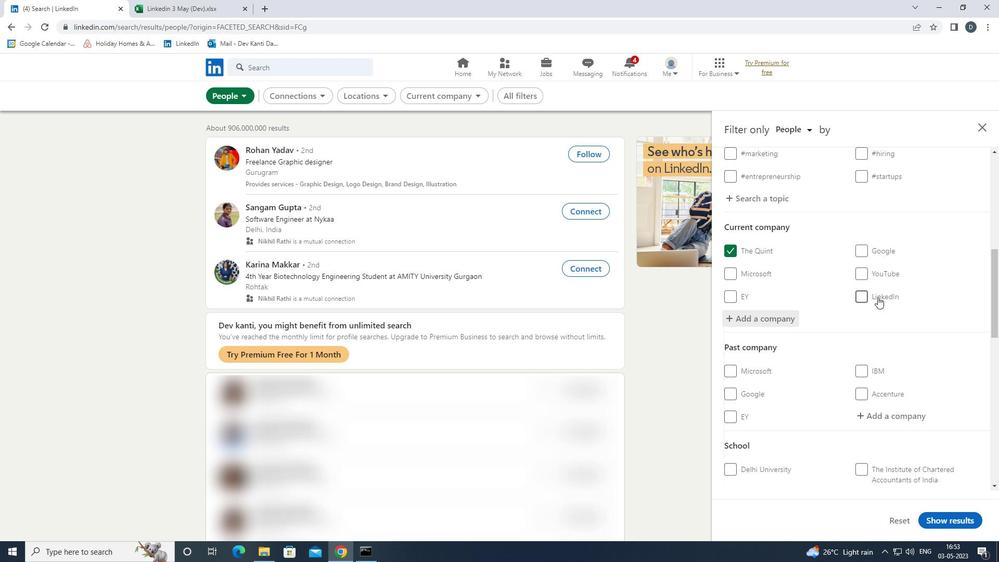 
Action: Mouse scrolled (883, 296) with delta (0, 0)
Screenshot: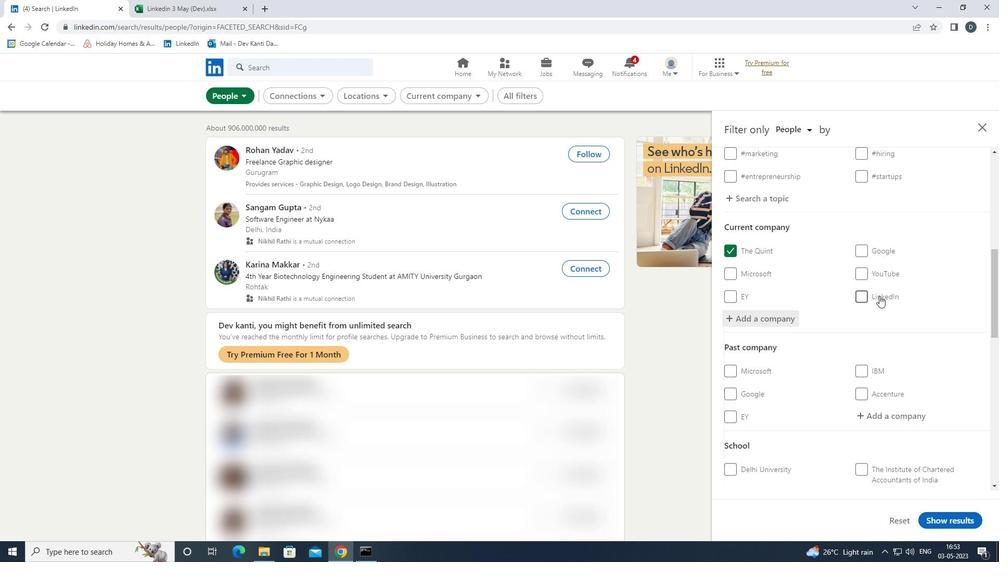 
Action: Mouse scrolled (883, 296) with delta (0, 0)
Screenshot: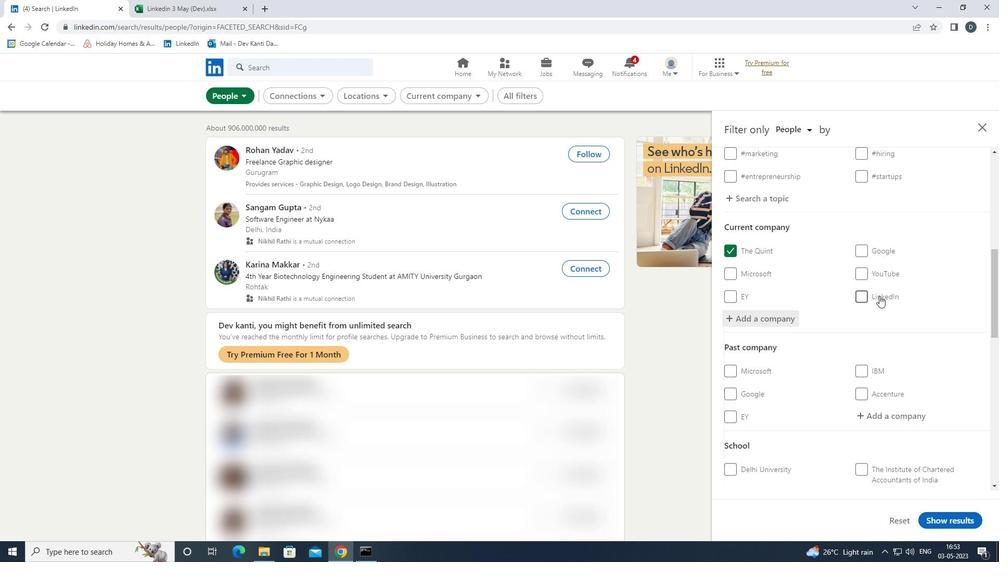 
Action: Mouse moved to (882, 292)
Screenshot: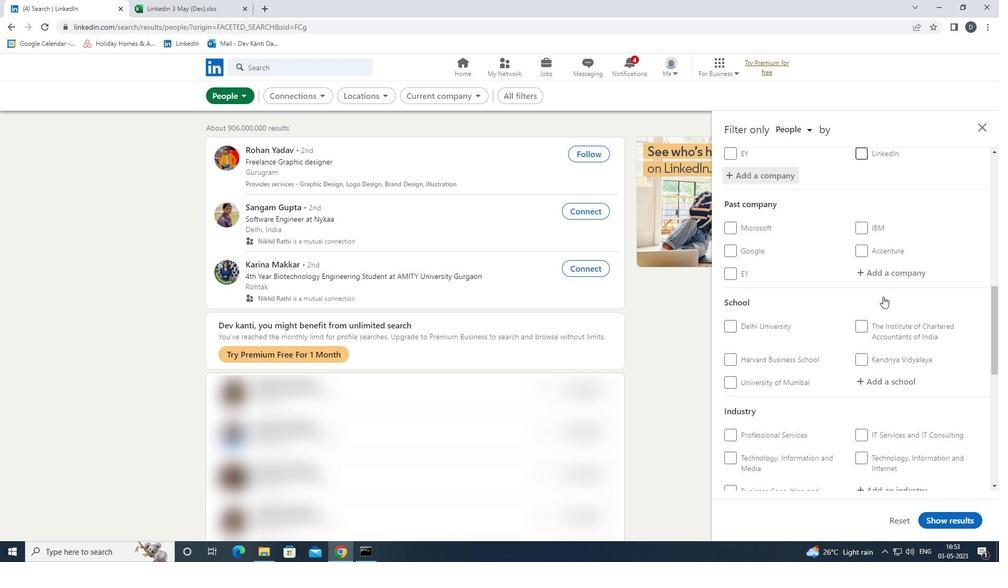 
Action: Mouse scrolled (882, 291) with delta (0, 0)
Screenshot: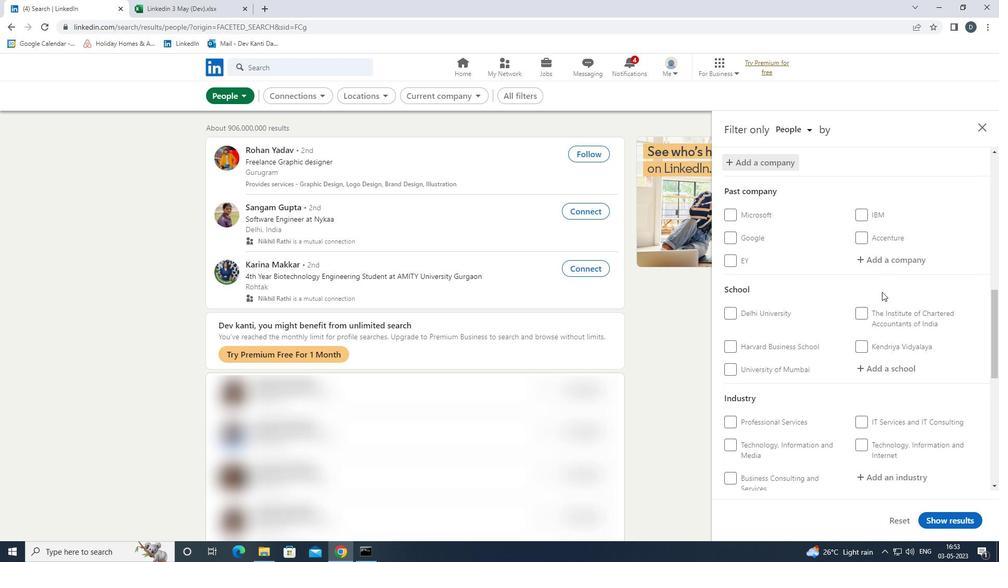 
Action: Mouse scrolled (882, 291) with delta (0, 0)
Screenshot: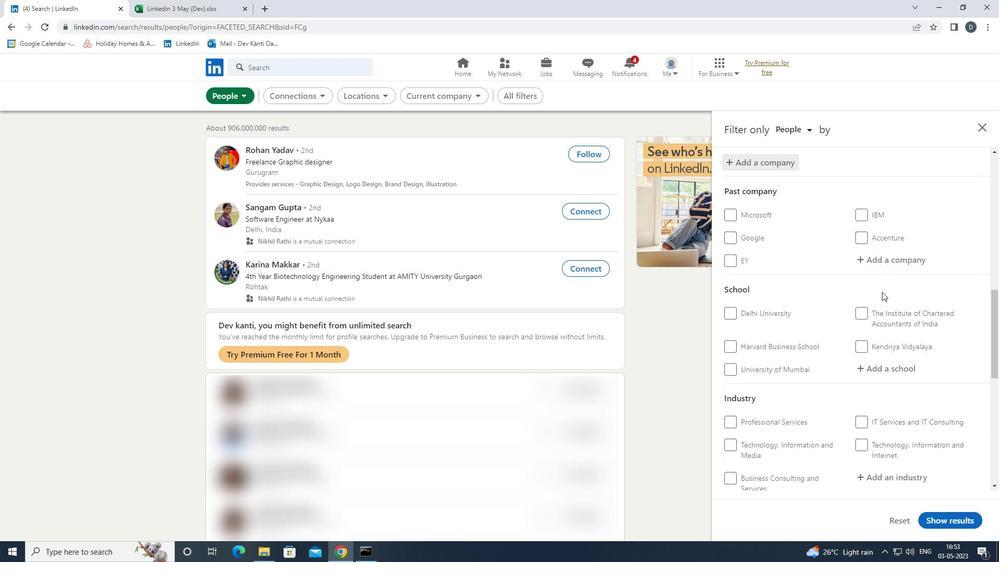 
Action: Mouse moved to (897, 269)
Screenshot: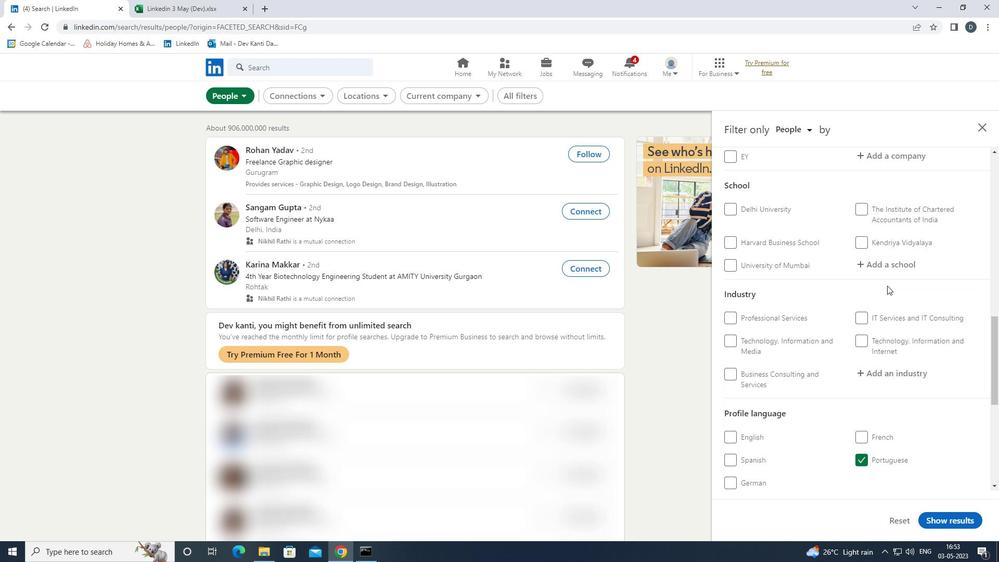 
Action: Mouse pressed left at (897, 269)
Screenshot: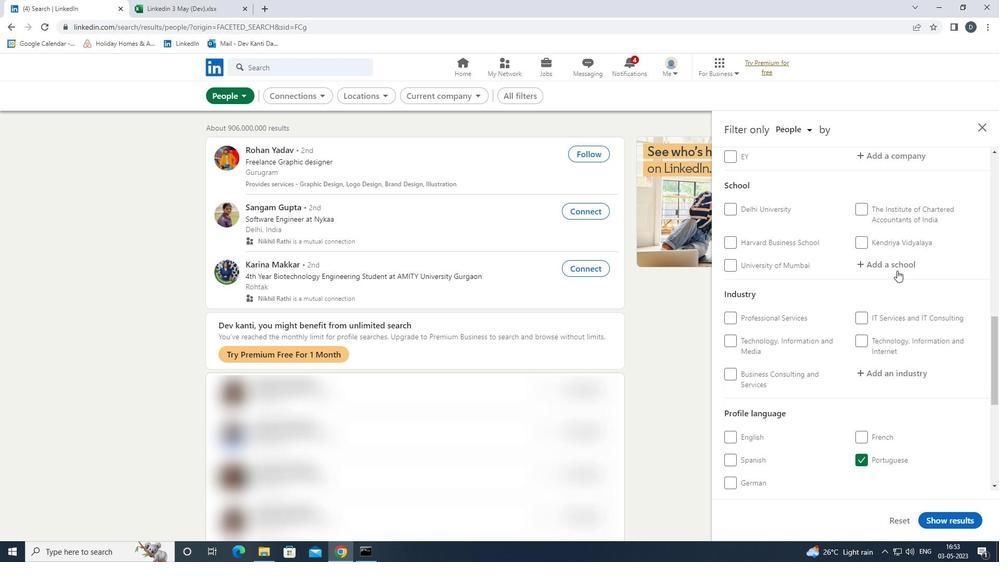 
Action: Key pressed <Key.shift>
Screenshot: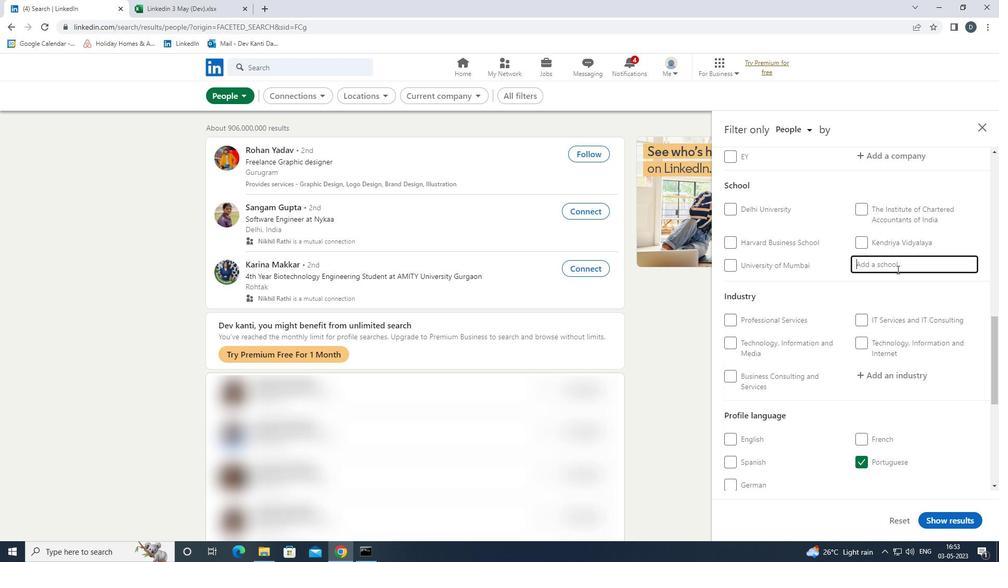 
Action: Mouse moved to (898, 269)
Screenshot: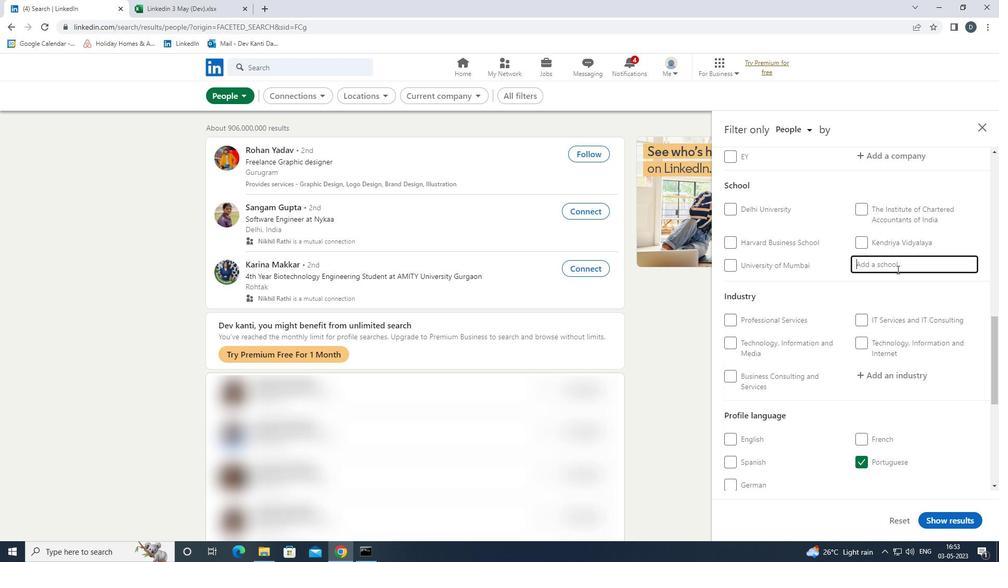 
Action: Key pressed UNIVERSITY<Key.space>OF<Key.space><Key.shift>ALLAH<Key.down><Key.down><Key.enter>
Screenshot: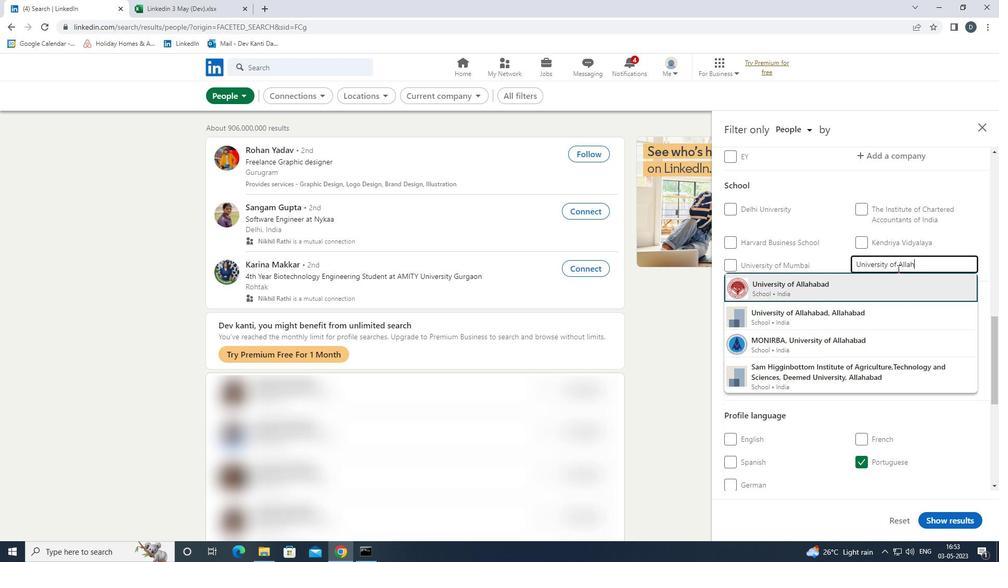 
Action: Mouse moved to (901, 272)
Screenshot: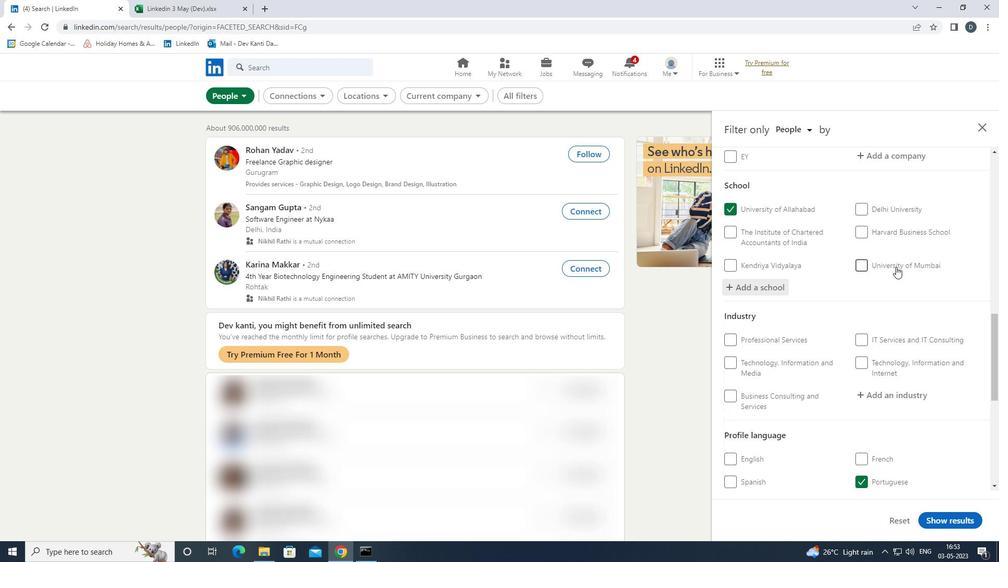 
Action: Mouse scrolled (901, 271) with delta (0, 0)
Screenshot: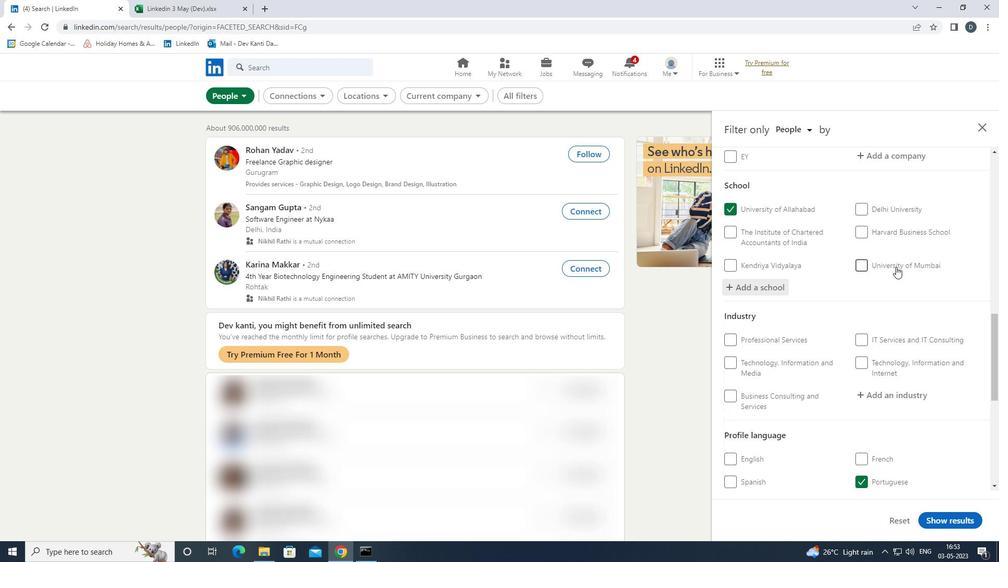 
Action: Mouse moved to (902, 276)
Screenshot: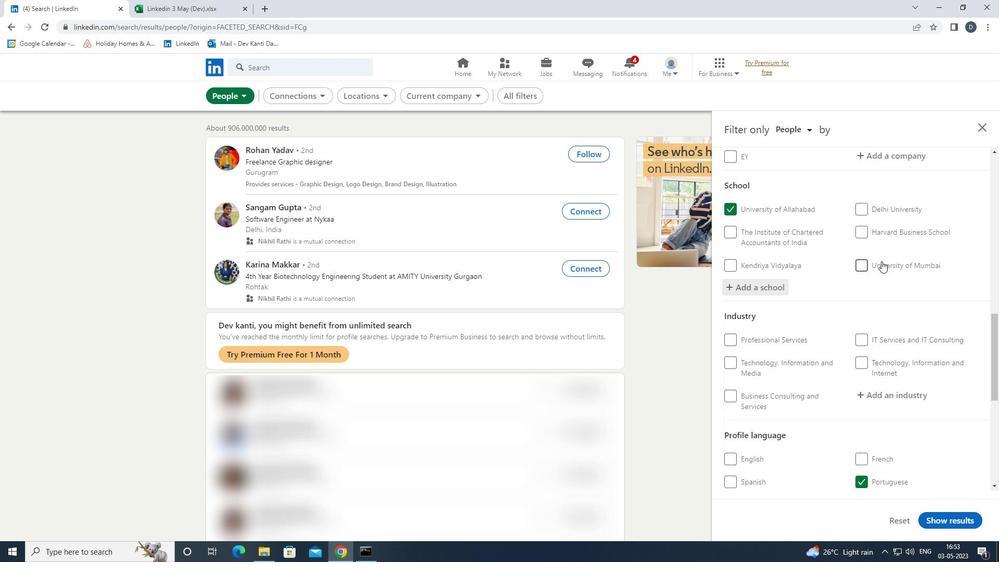 
Action: Mouse scrolled (902, 276) with delta (0, 0)
Screenshot: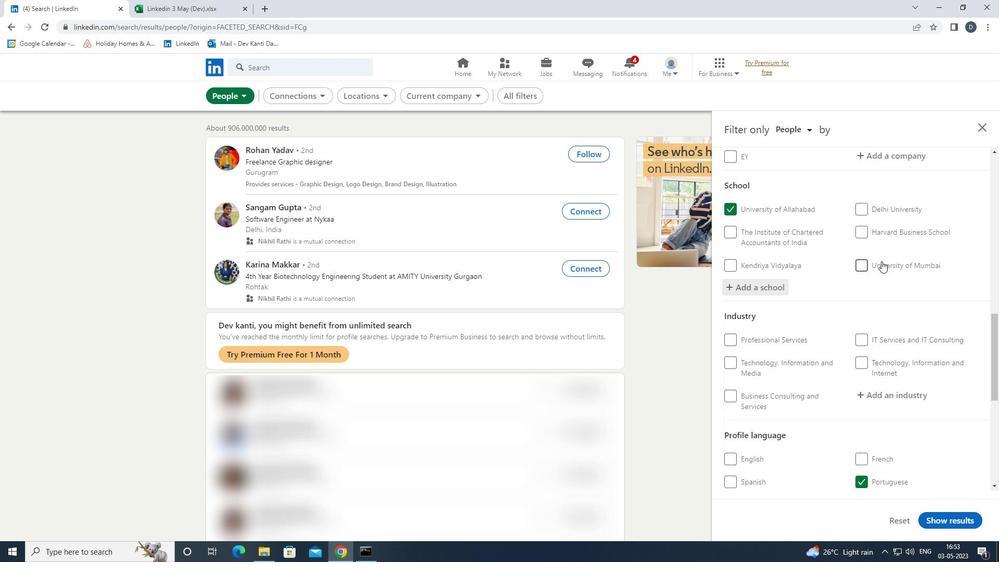 
Action: Mouse moved to (901, 293)
Screenshot: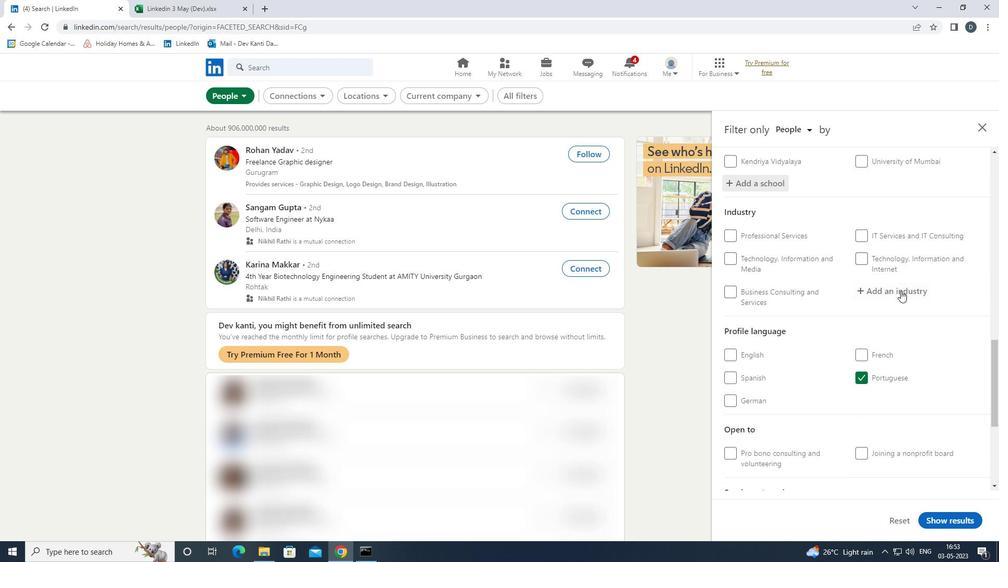 
Action: Mouse pressed left at (901, 293)
Screenshot: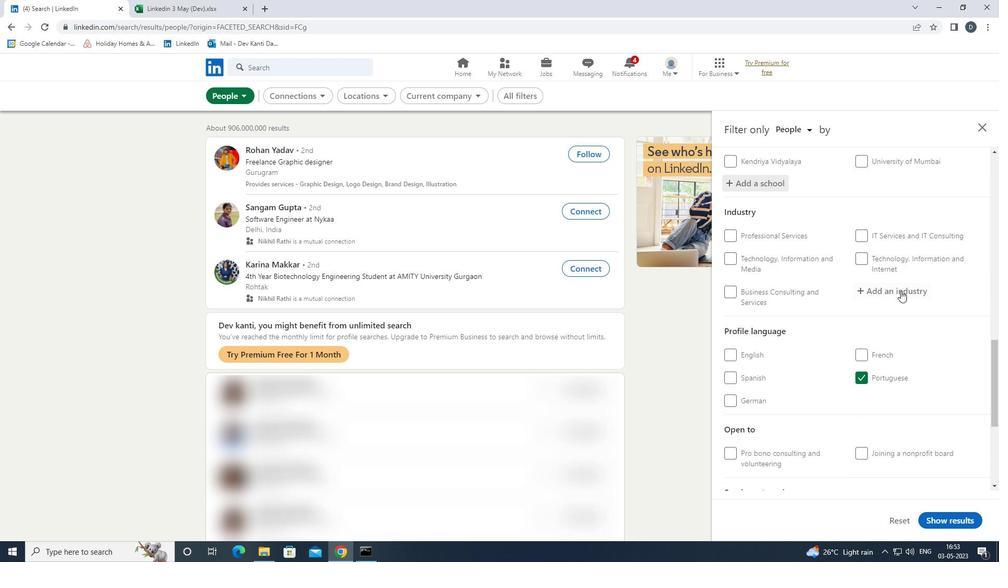 
Action: Mouse moved to (898, 292)
Screenshot: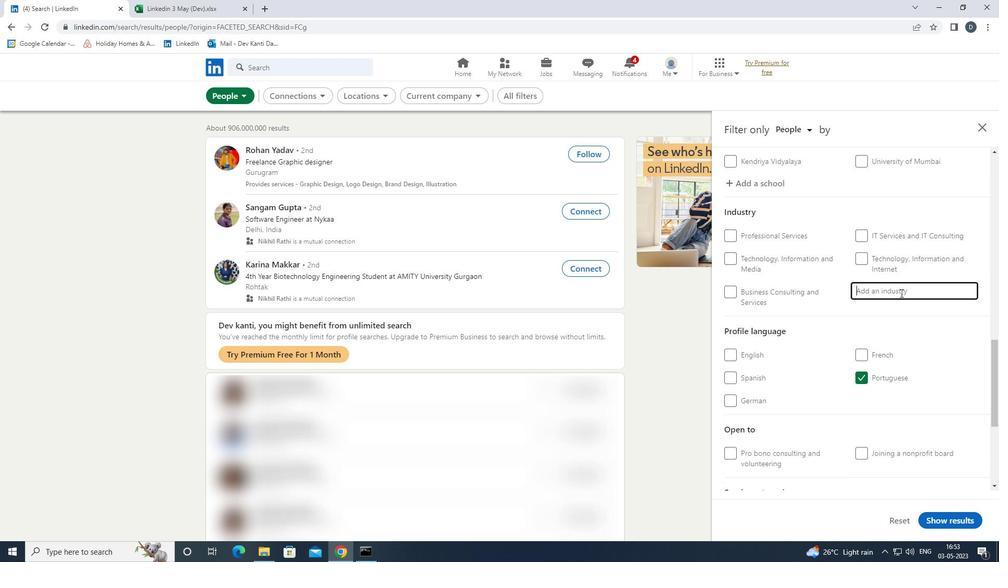 
Action: Key pressed <Key.shift><Key.shift><Key.shift><Key.shift>ROBOT<Key.down><Key.down><Key.enter>
Screenshot: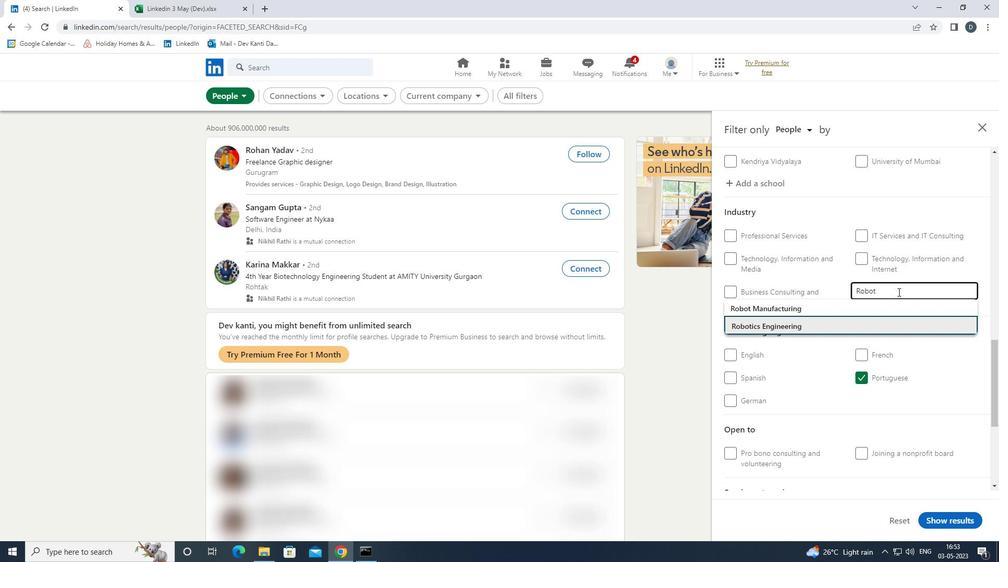 
Action: Mouse moved to (896, 294)
Screenshot: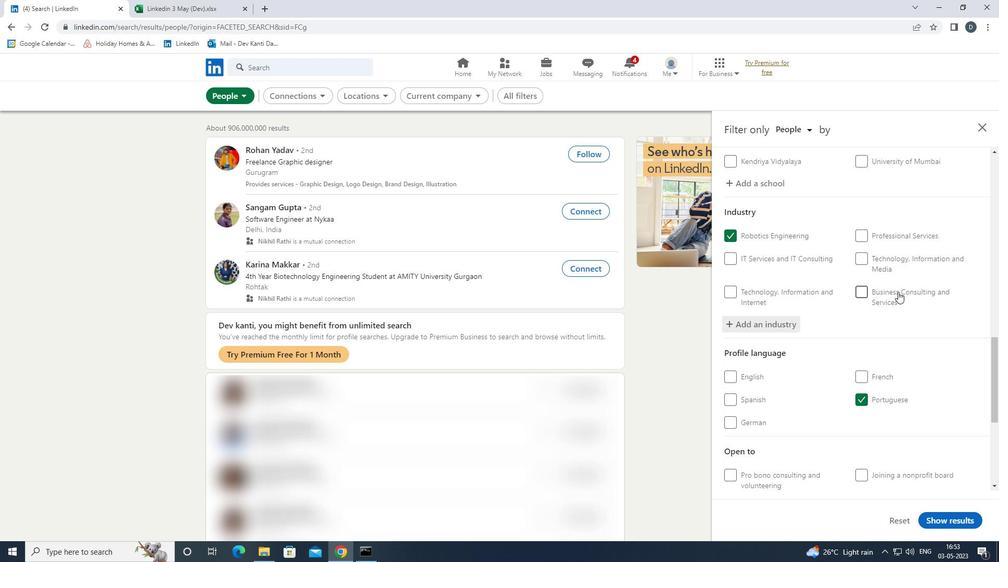 
Action: Mouse scrolled (896, 294) with delta (0, 0)
Screenshot: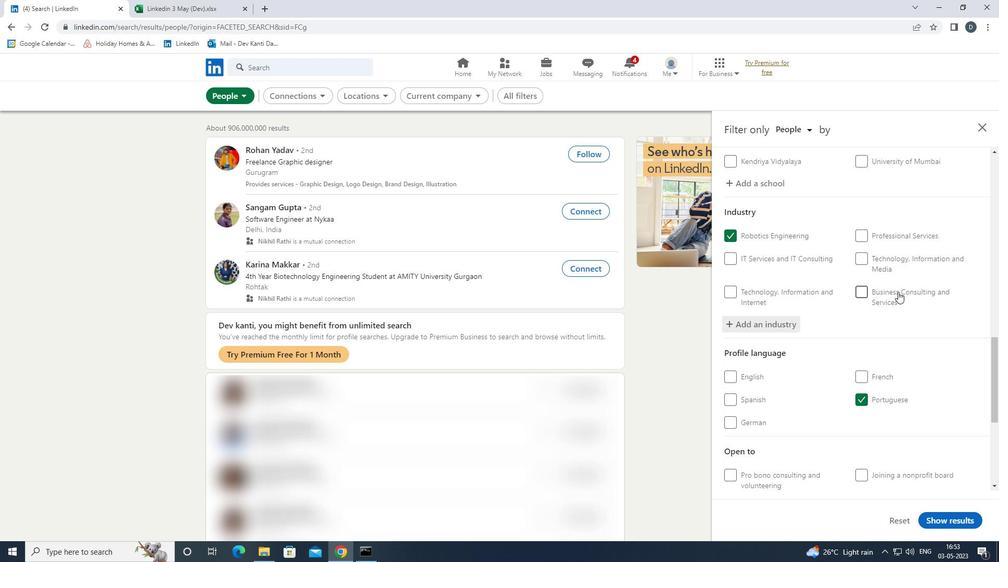 
Action: Mouse moved to (896, 296)
Screenshot: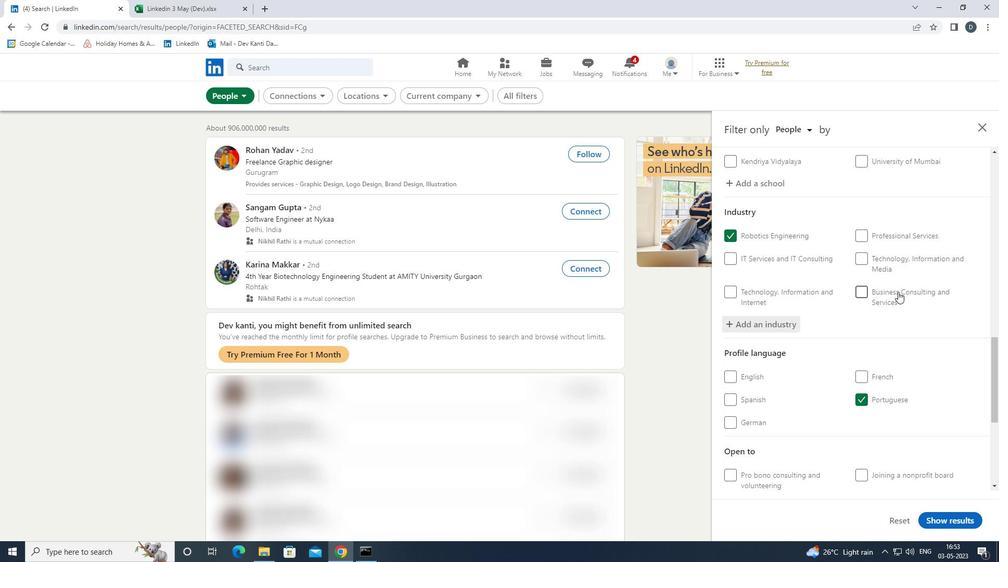 
Action: Mouse scrolled (896, 295) with delta (0, 0)
Screenshot: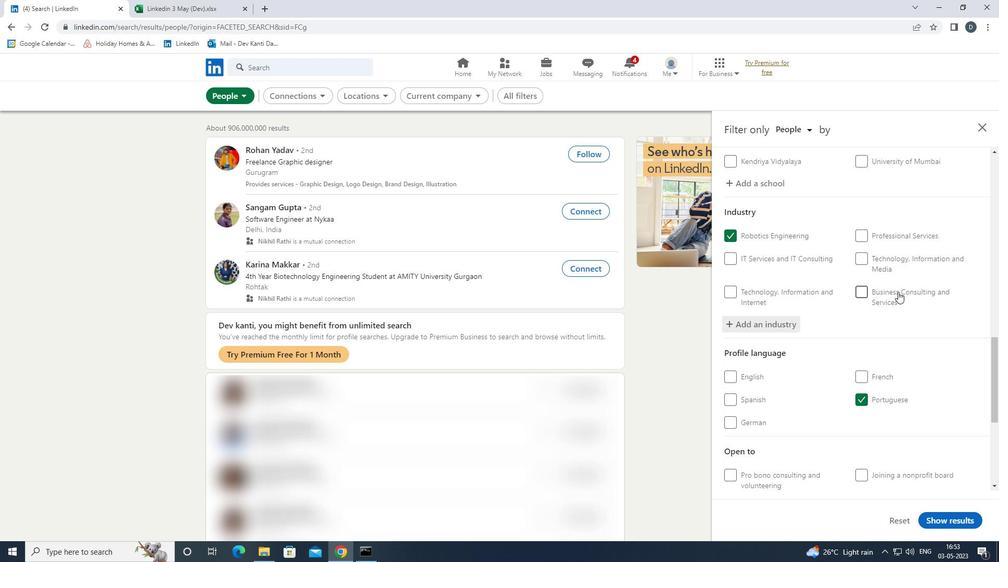 
Action: Mouse moved to (896, 296)
Screenshot: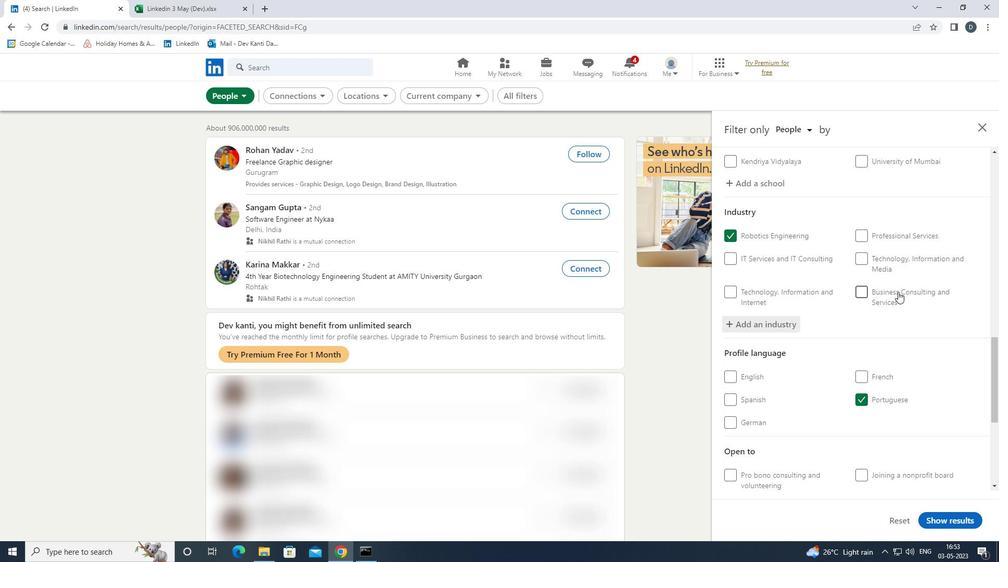 
Action: Mouse scrolled (896, 296) with delta (0, 0)
Screenshot: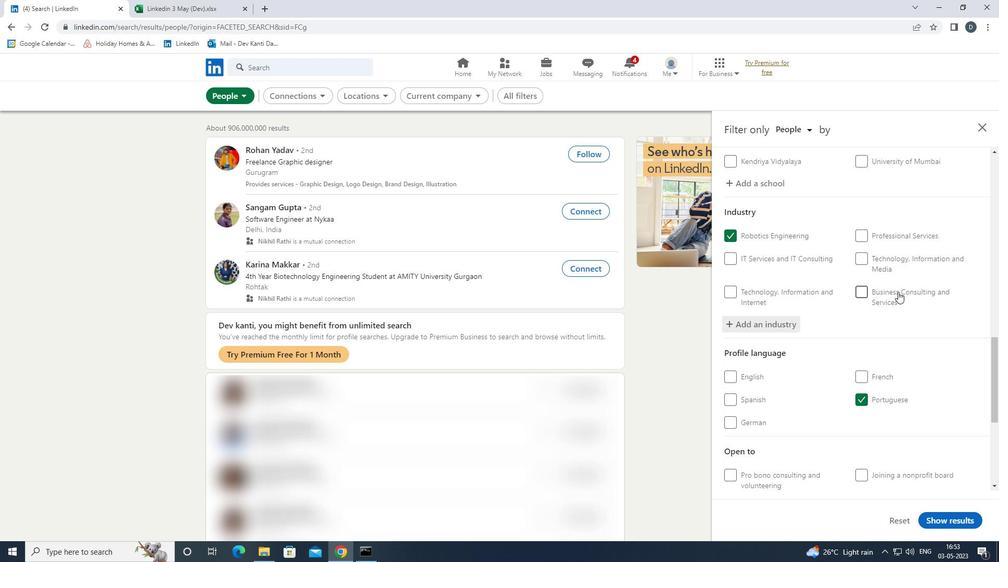 
Action: Mouse moved to (896, 297)
Screenshot: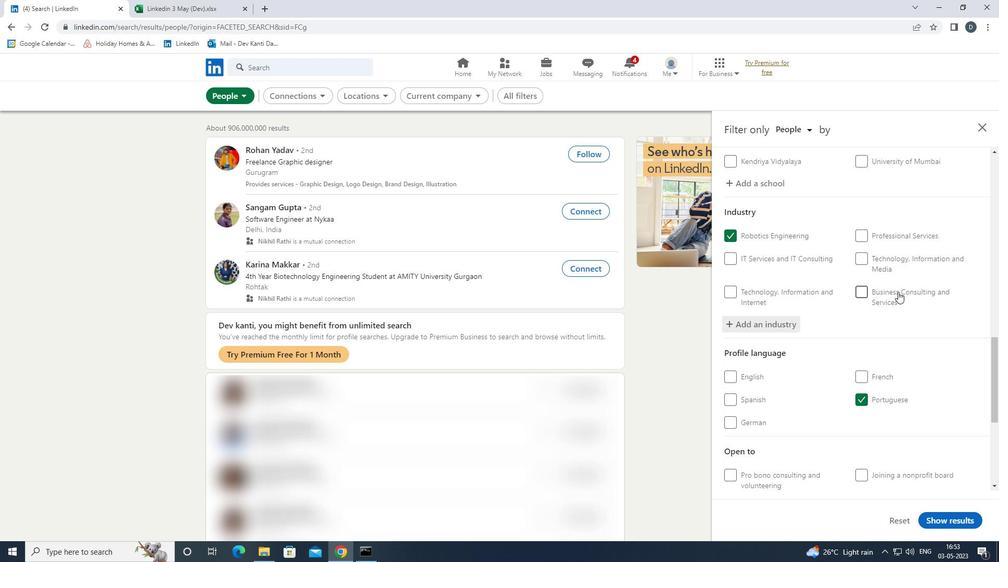 
Action: Mouse scrolled (896, 296) with delta (0, 0)
Screenshot: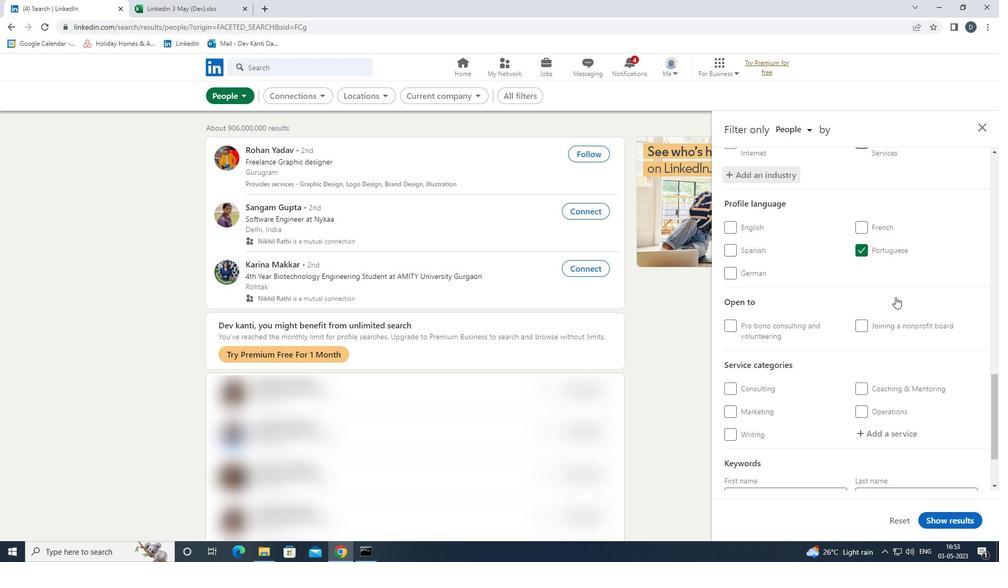 
Action: Mouse scrolled (896, 296) with delta (0, 0)
Screenshot: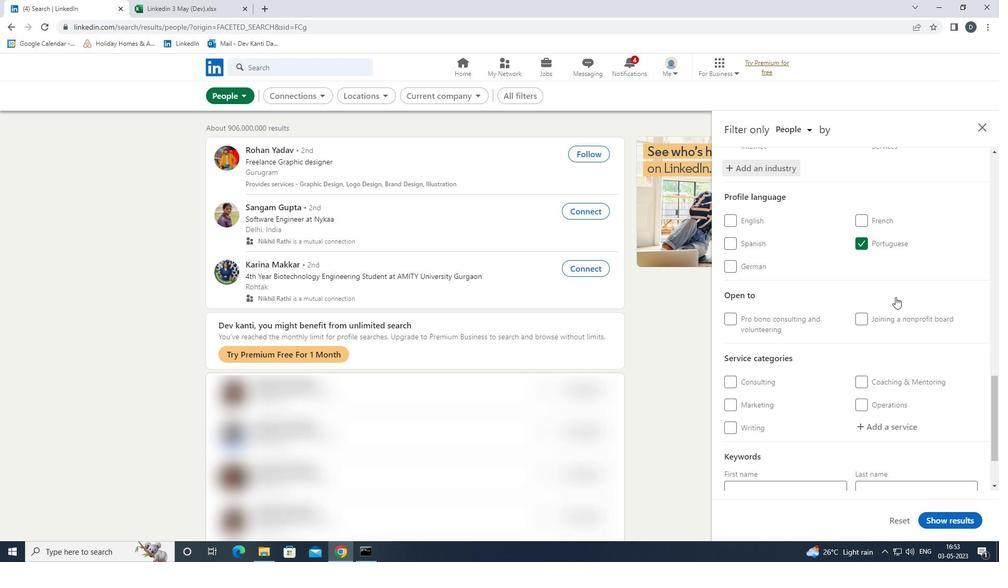 
Action: Mouse moved to (889, 350)
Screenshot: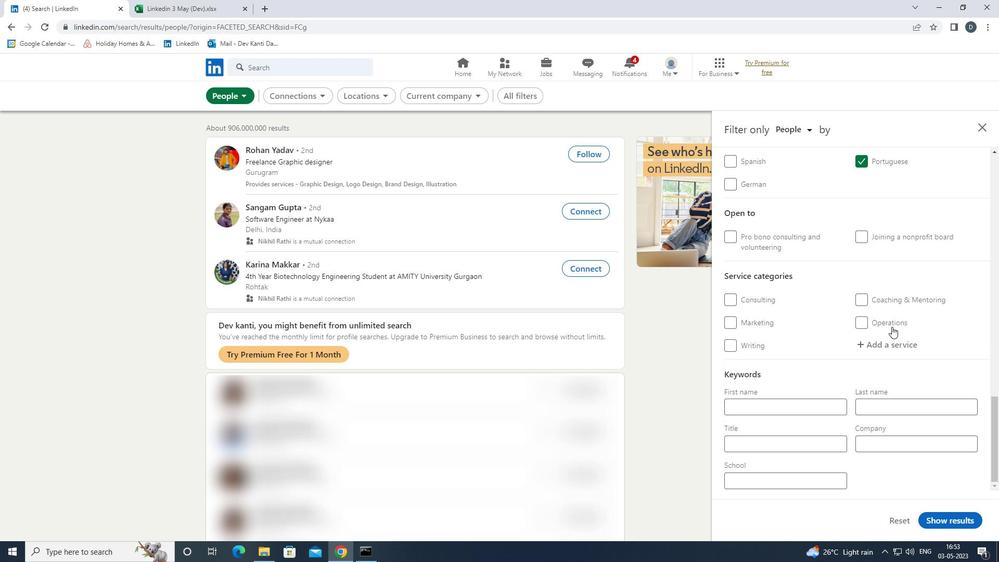 
Action: Mouse pressed left at (889, 350)
Screenshot: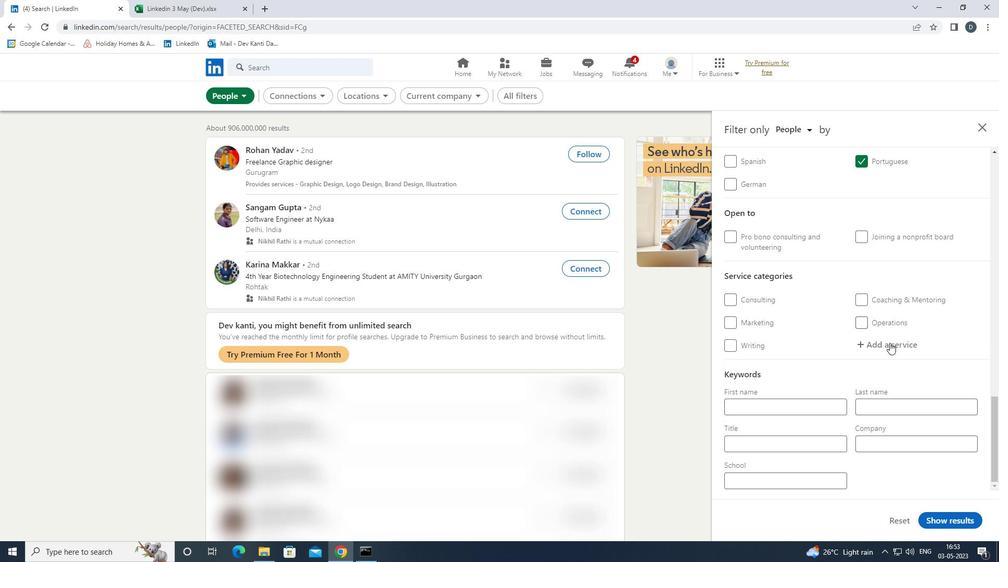
Action: Key pressed <Key.shift>TRAINING<Key.down><Key.enter>
Screenshot: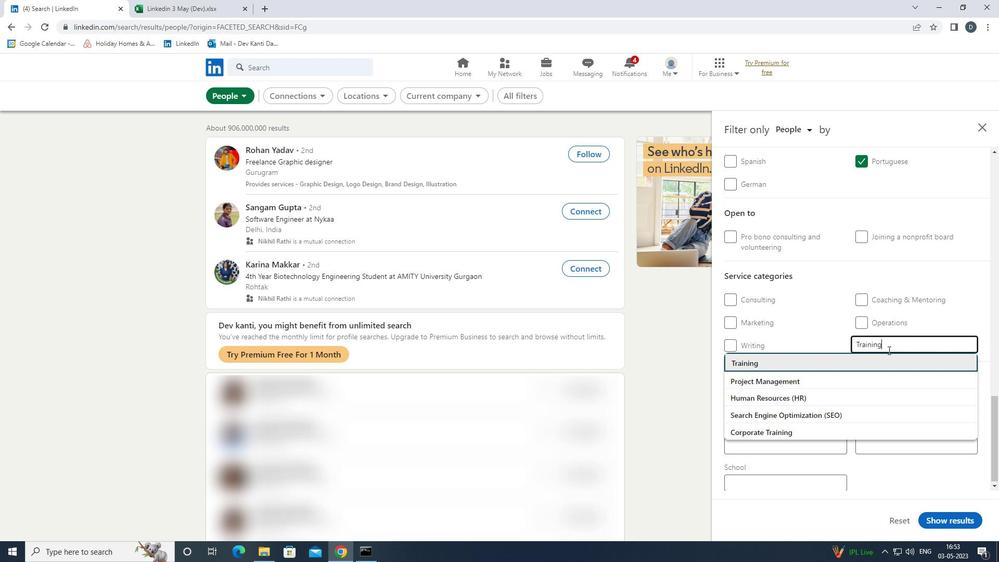 
Action: Mouse moved to (876, 364)
Screenshot: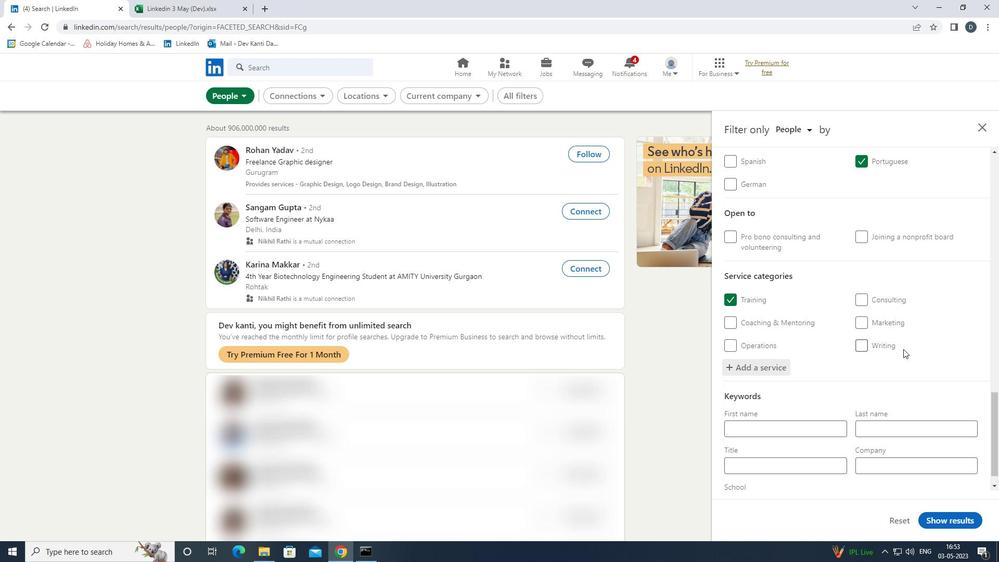 
Action: Mouse scrolled (876, 364) with delta (0, 0)
Screenshot: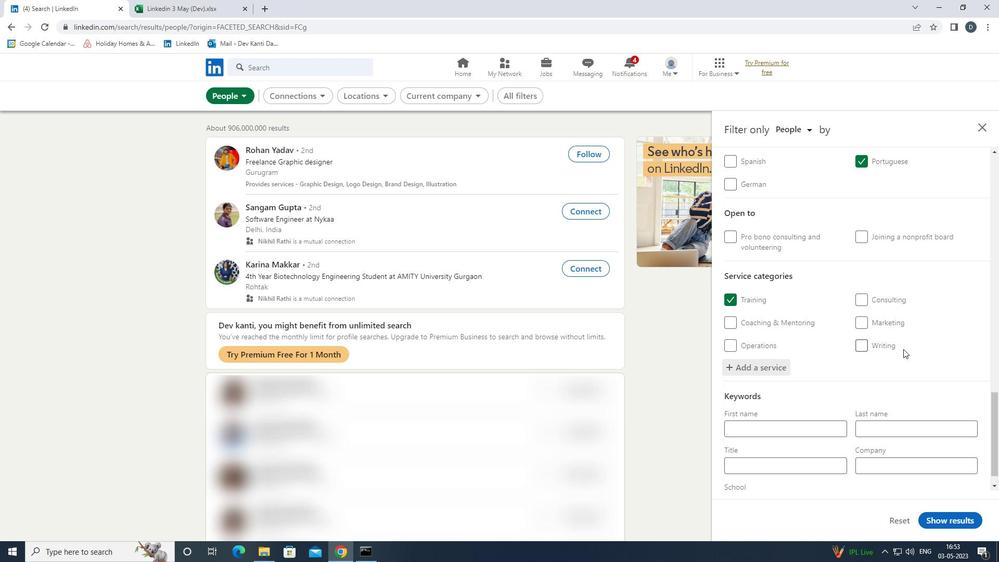 
Action: Mouse moved to (868, 380)
Screenshot: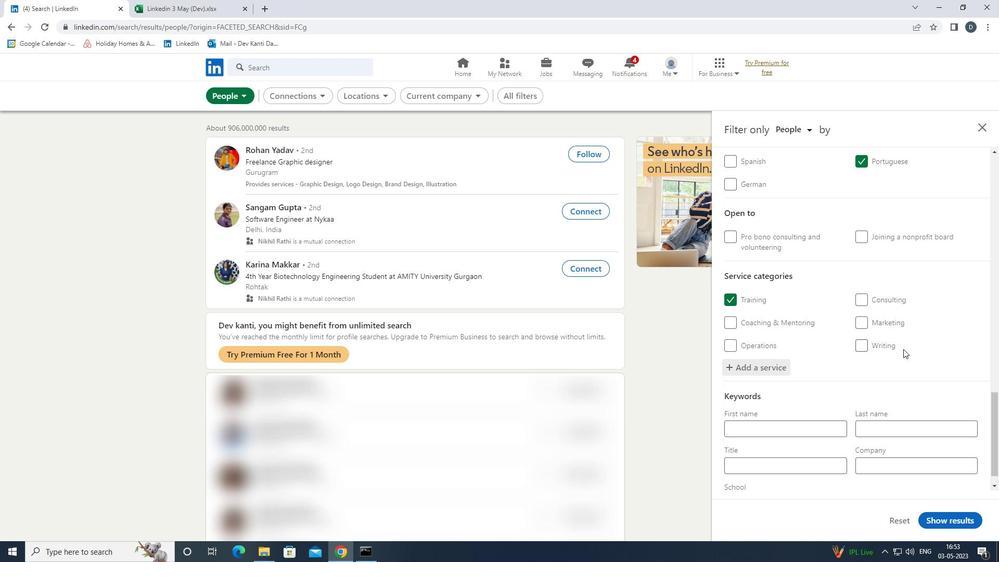 
Action: Mouse scrolled (868, 379) with delta (0, 0)
Screenshot: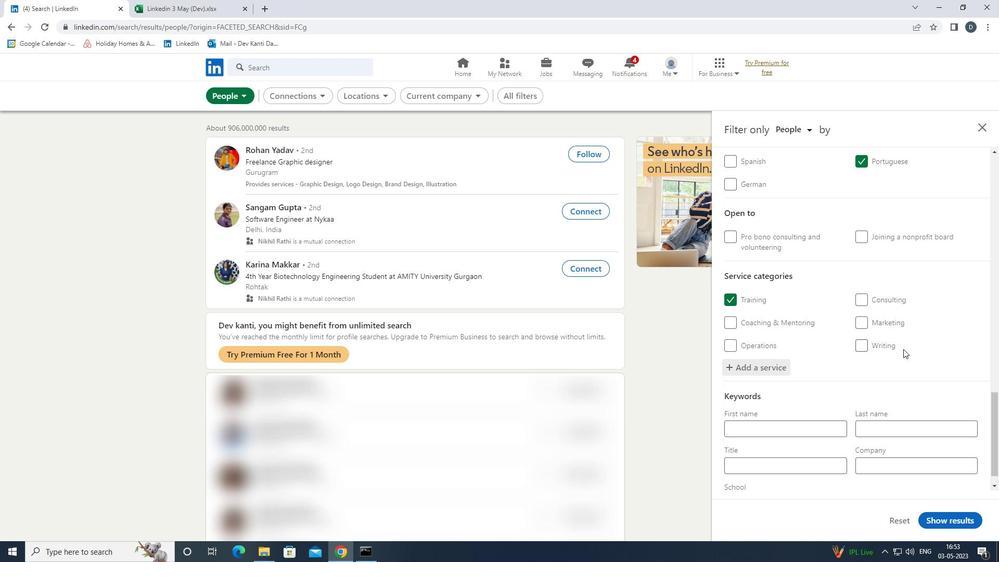 
Action: Mouse moved to (867, 385)
Screenshot: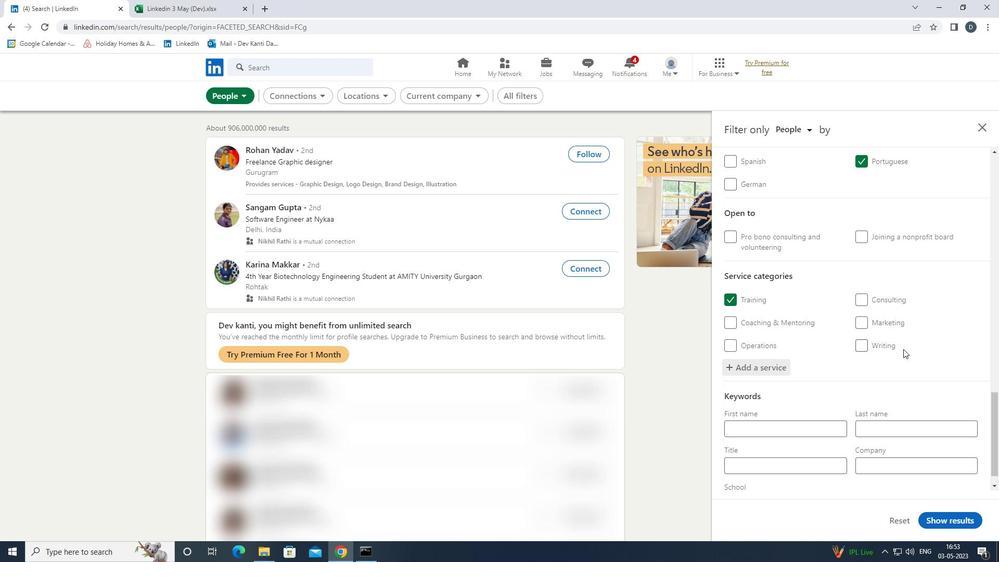 
Action: Mouse scrolled (867, 384) with delta (0, 0)
Screenshot: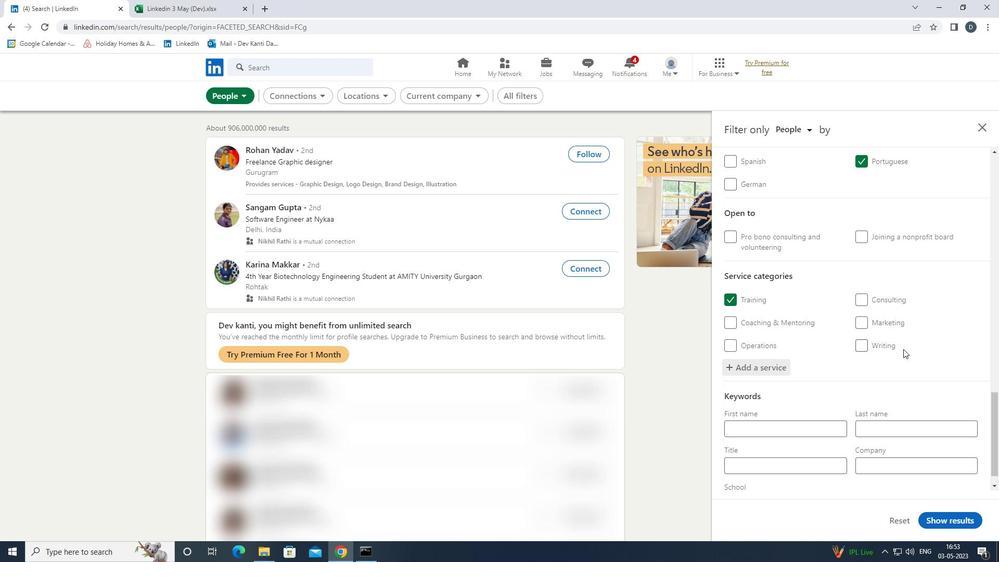 
Action: Mouse moved to (864, 391)
Screenshot: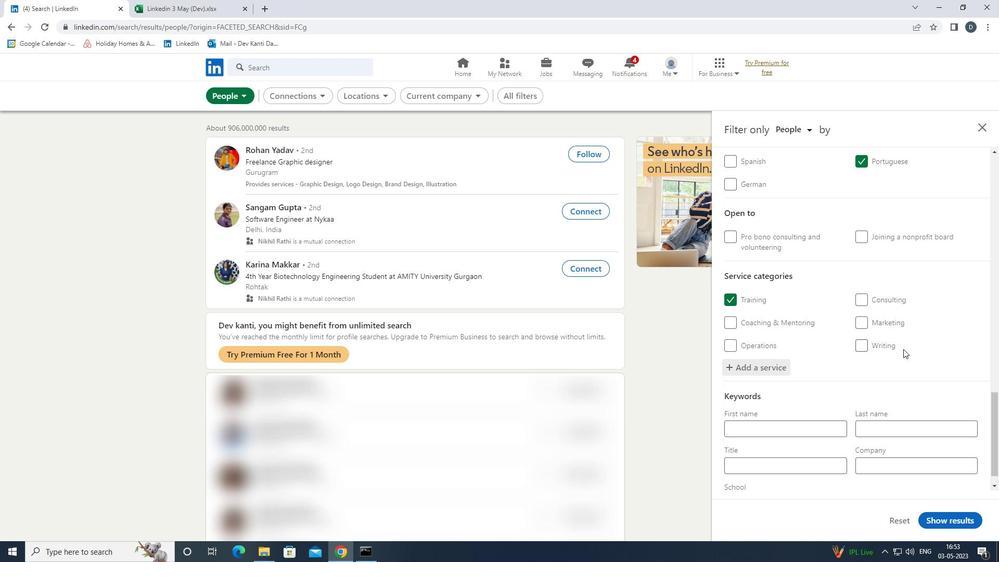 
Action: Mouse scrolled (864, 391) with delta (0, 0)
Screenshot: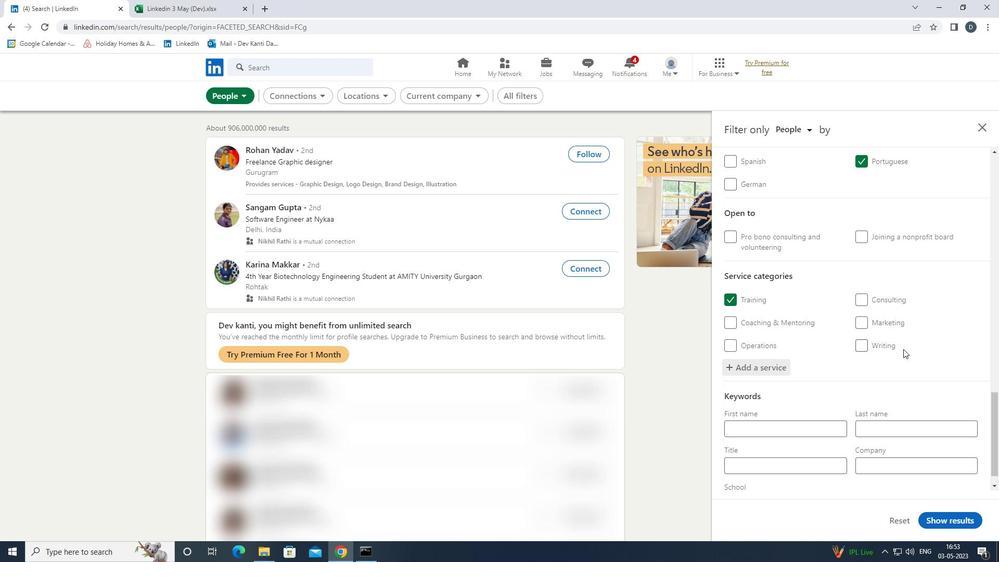 
Action: Mouse moved to (861, 398)
Screenshot: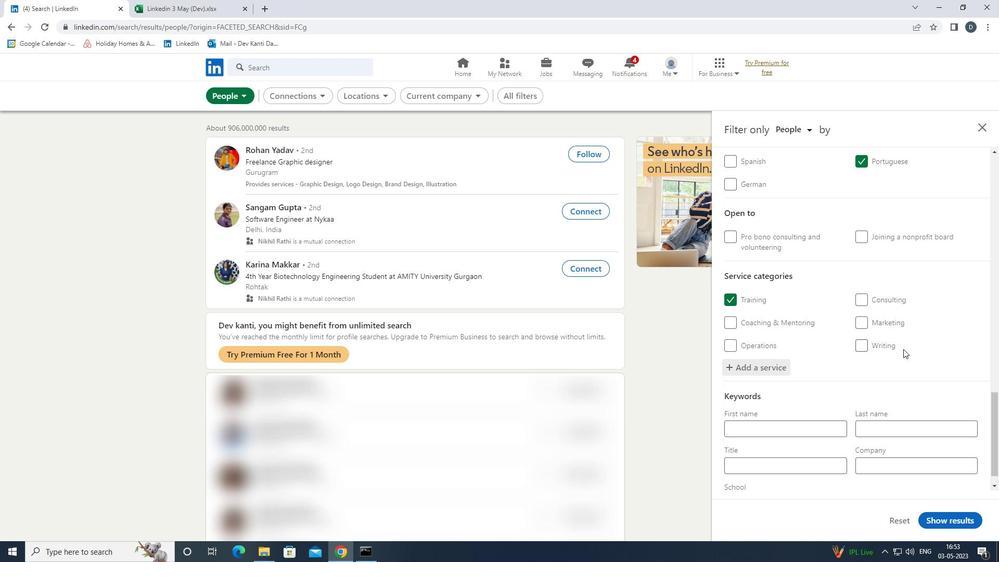 
Action: Mouse scrolled (861, 398) with delta (0, 0)
Screenshot: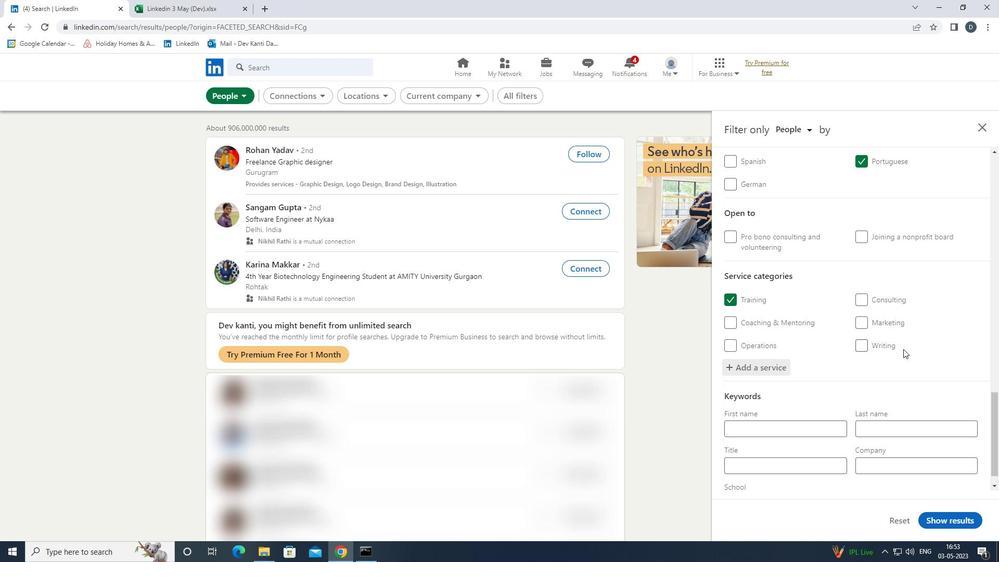 
Action: Mouse moved to (813, 444)
Screenshot: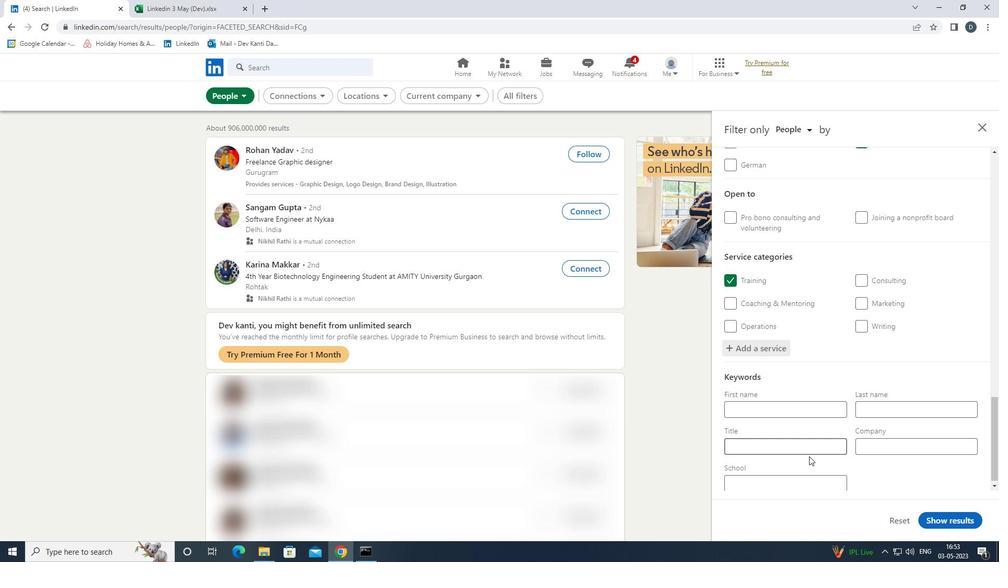 
Action: Mouse pressed left at (813, 444)
Screenshot: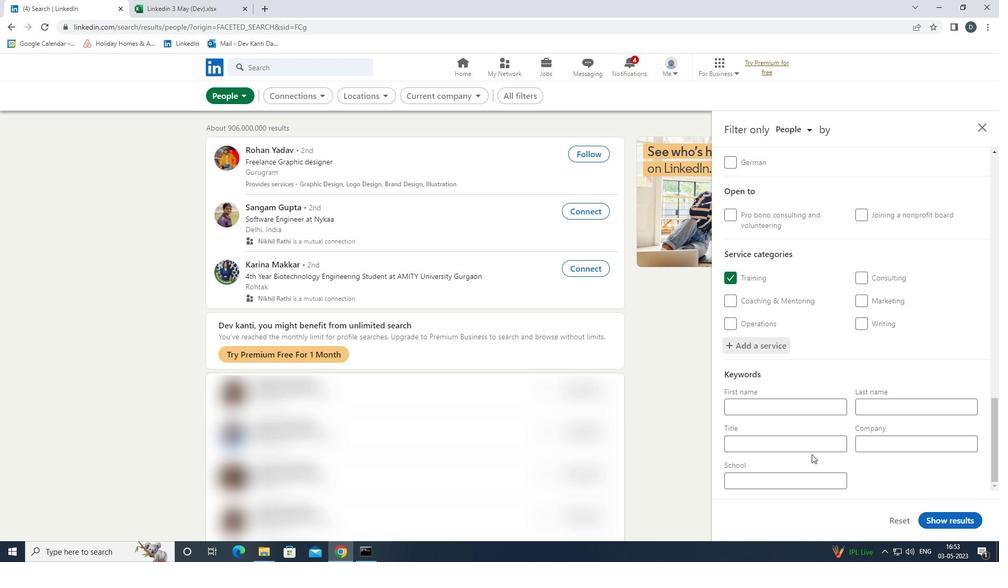 
Action: Mouse moved to (811, 444)
Screenshot: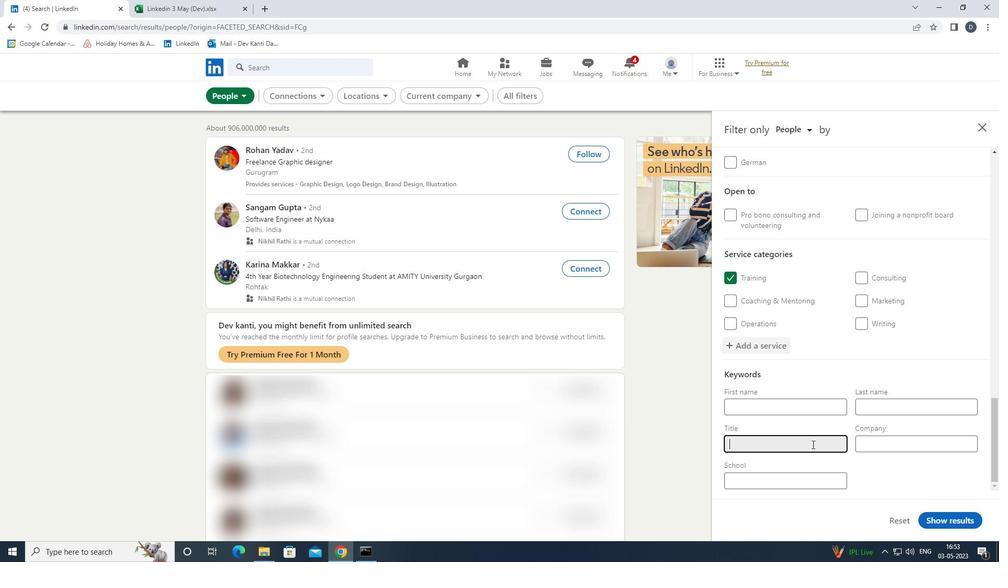 
Action: Key pressed <Key.shift><Key.shift><Key.shift><Key.shift><Key.shift><Key.shift><Key.shift><Key.shift><Key.shift>TOW<Key.space><Key.shift>TRUCK<Key.space><Key.shift>OPERATOR
Screenshot: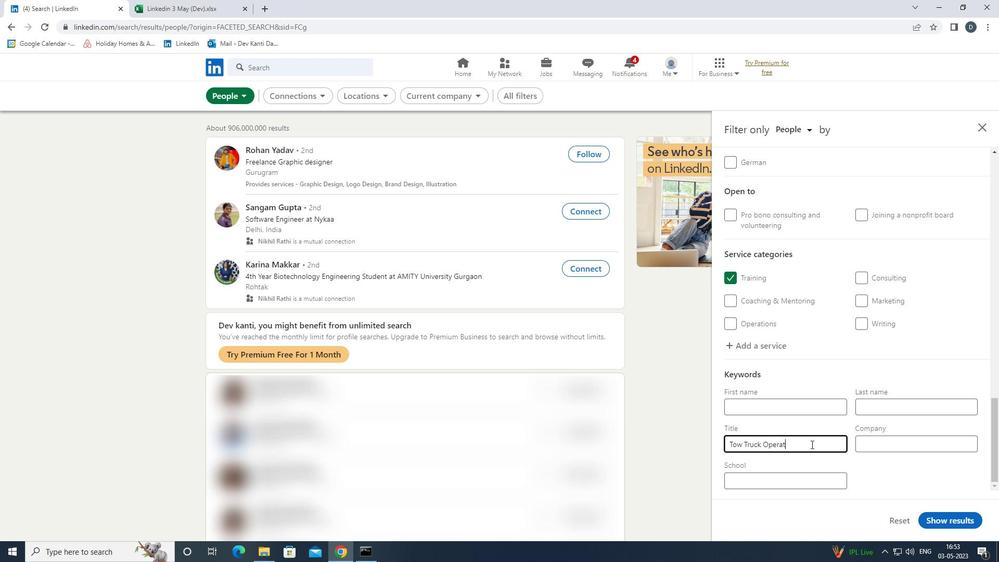 
Action: Mouse moved to (954, 522)
Screenshot: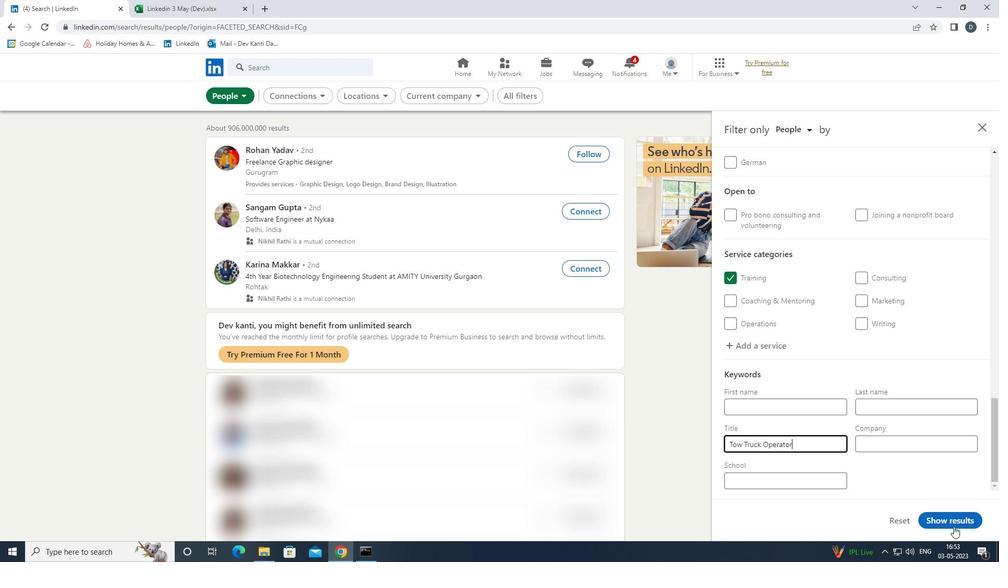 
Action: Mouse pressed left at (954, 522)
Screenshot: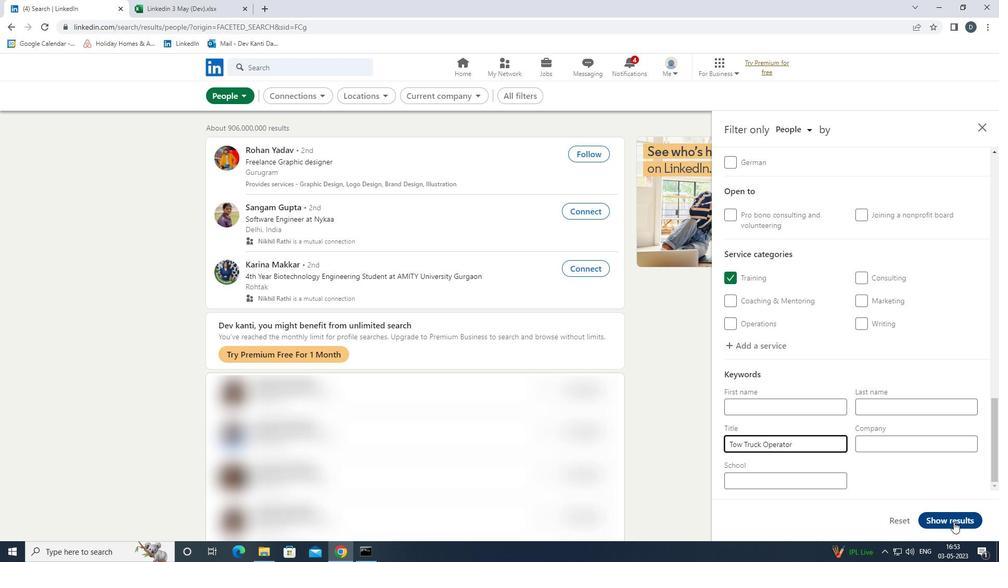 
Action: Mouse moved to (280, 139)
Screenshot: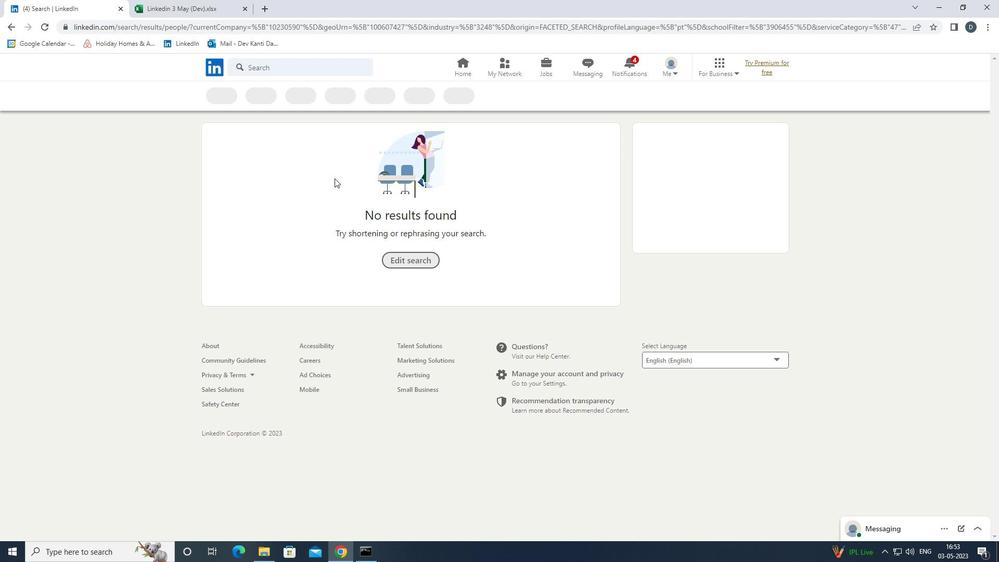 
